 Task: Show more about the house rules of tree house in Hardwick, Vermont, United States.
Action: Mouse moved to (486, 165)
Screenshot: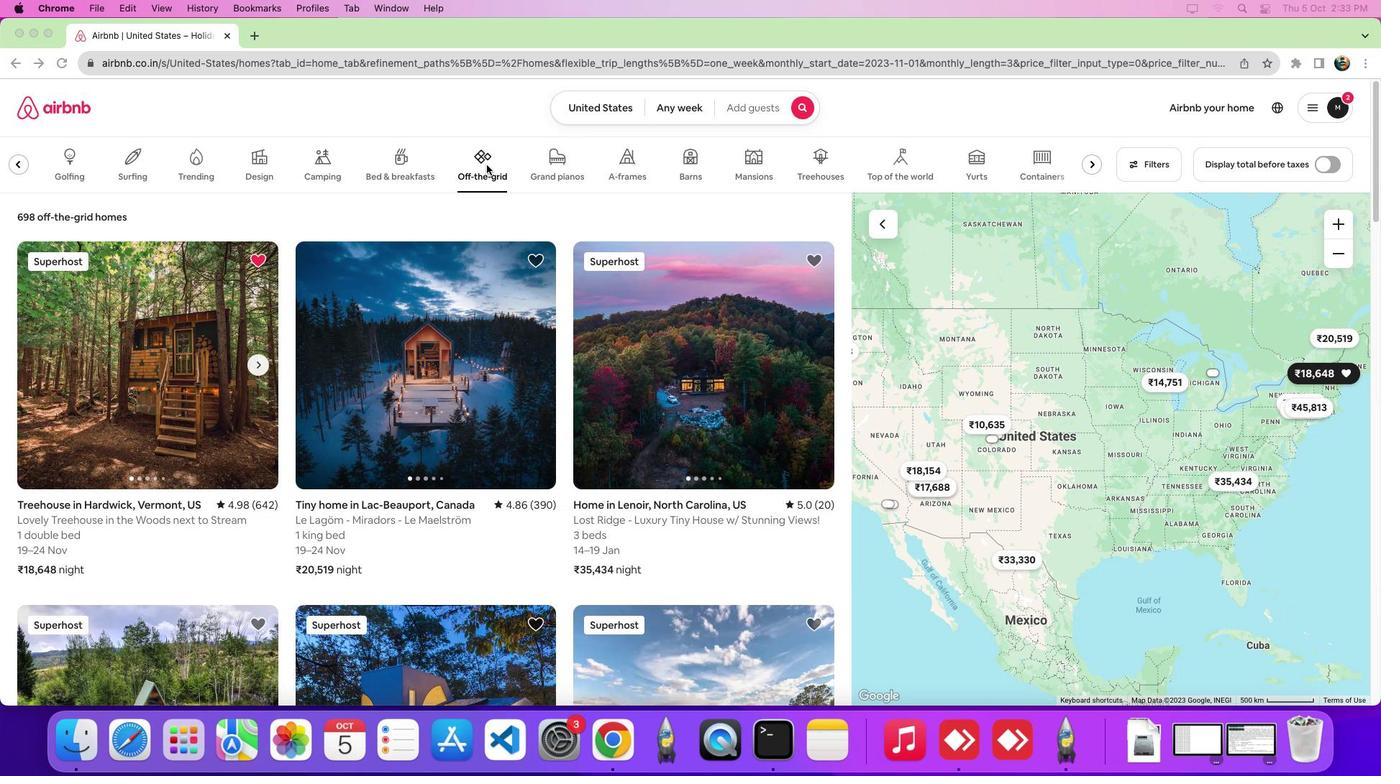 
Action: Mouse pressed left at (486, 165)
Screenshot: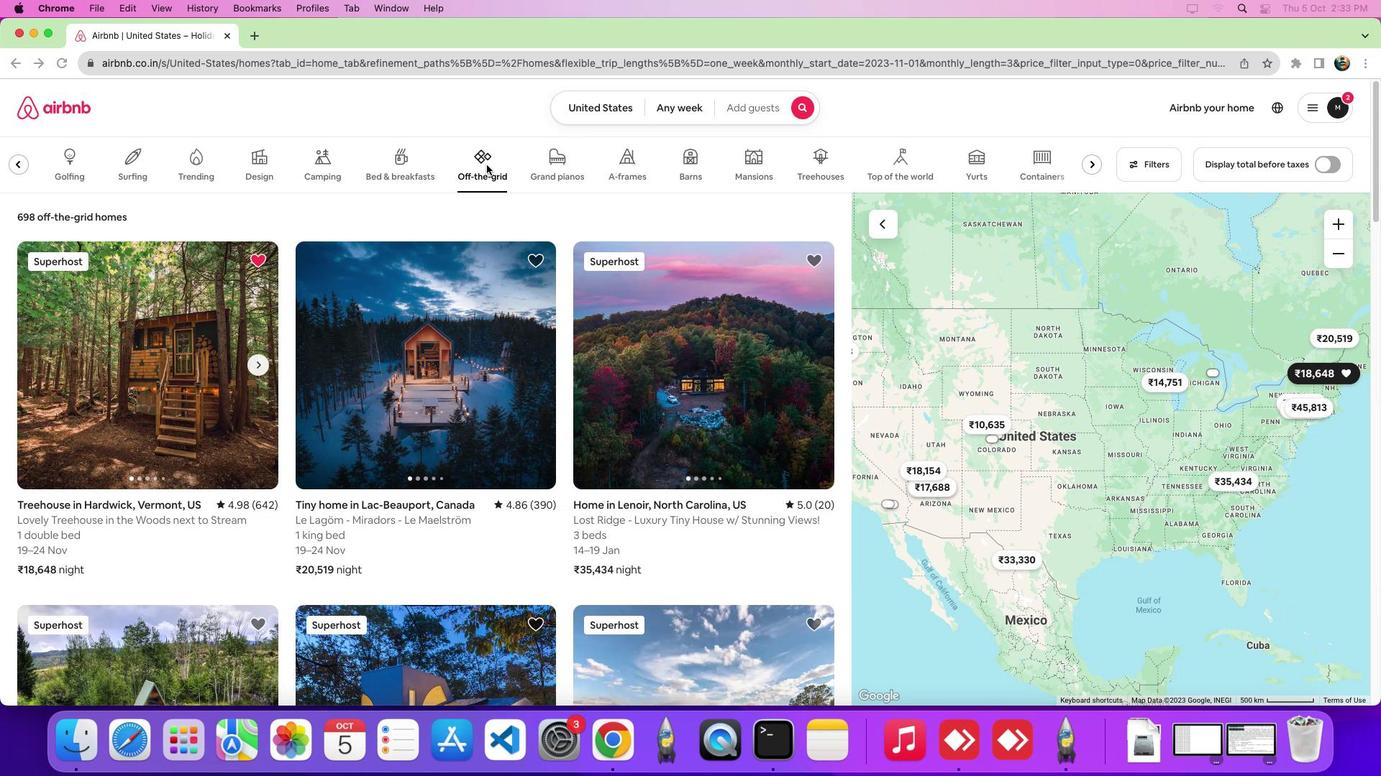 
Action: Mouse moved to (174, 361)
Screenshot: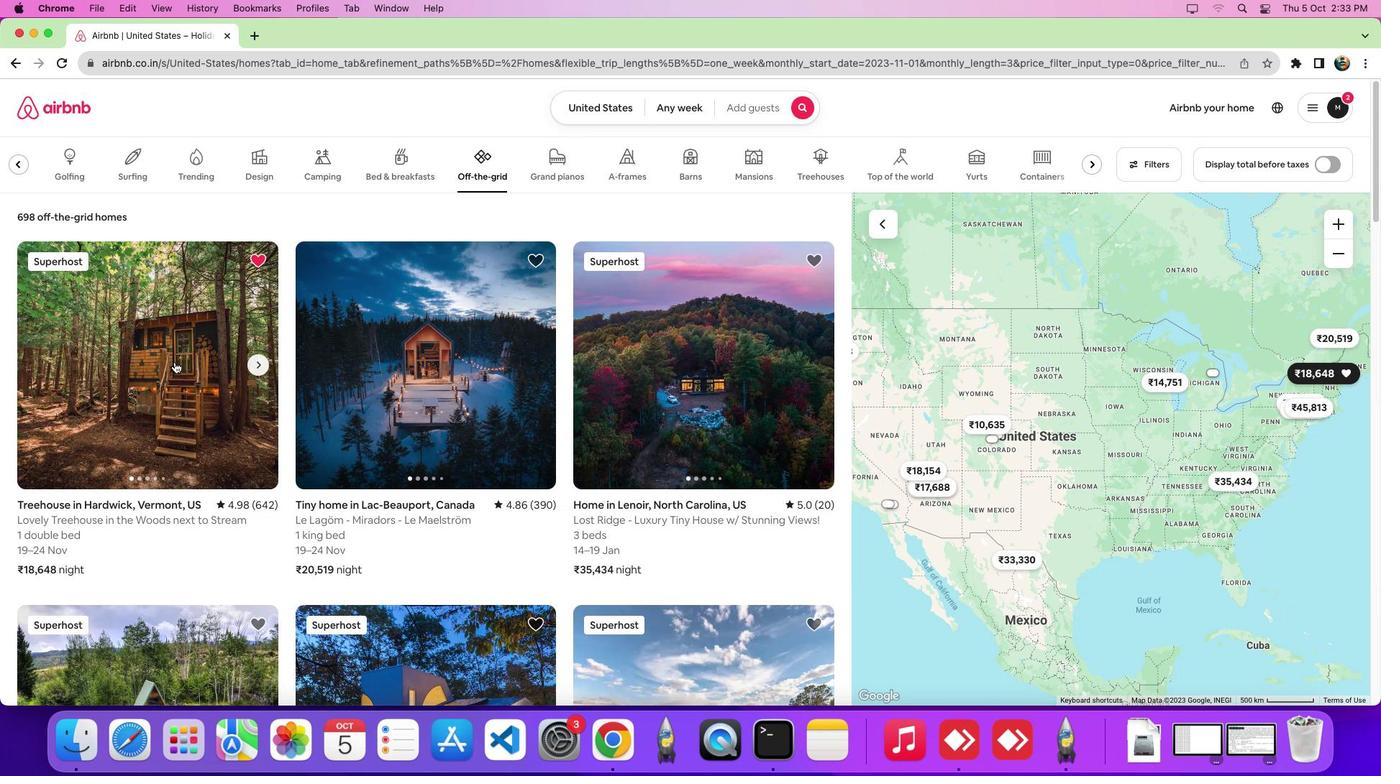 
Action: Mouse pressed left at (174, 361)
Screenshot: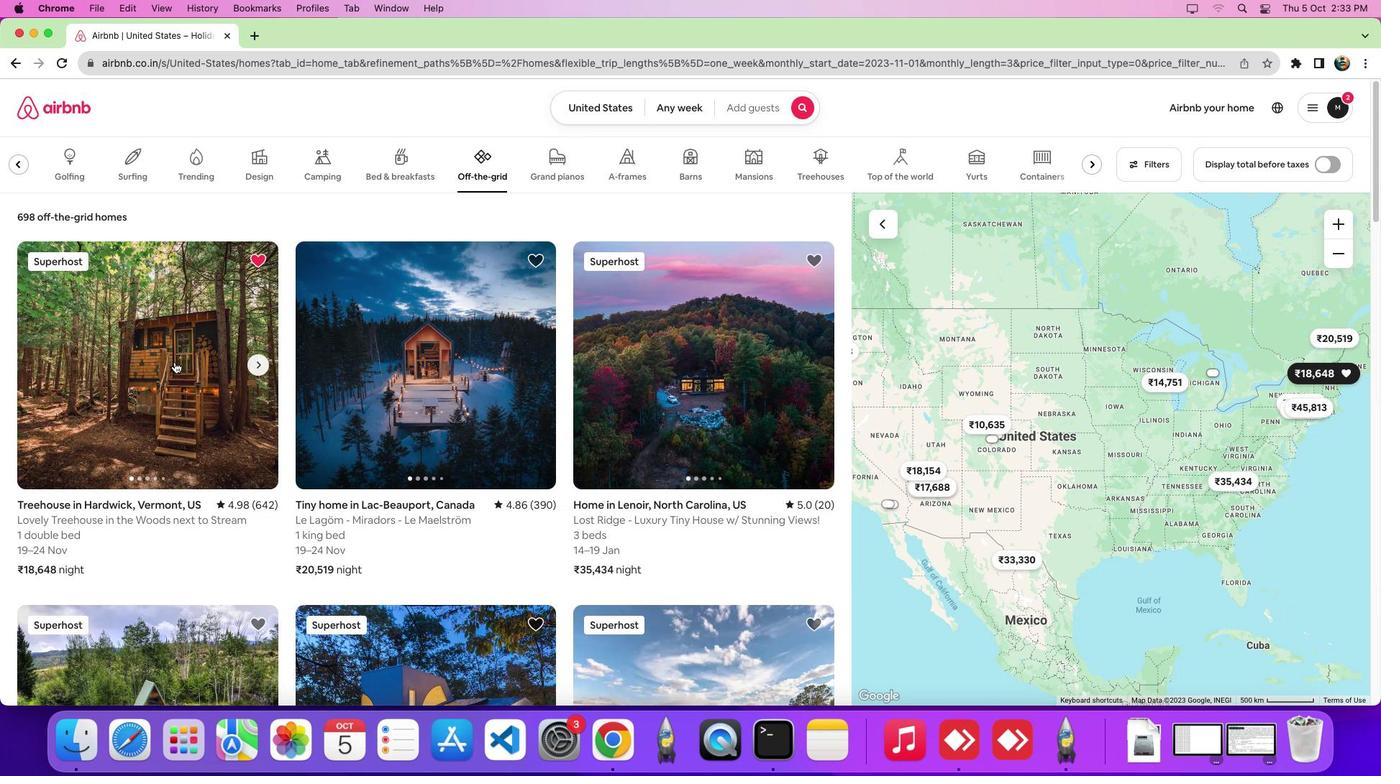 
Action: Mouse moved to (446, 368)
Screenshot: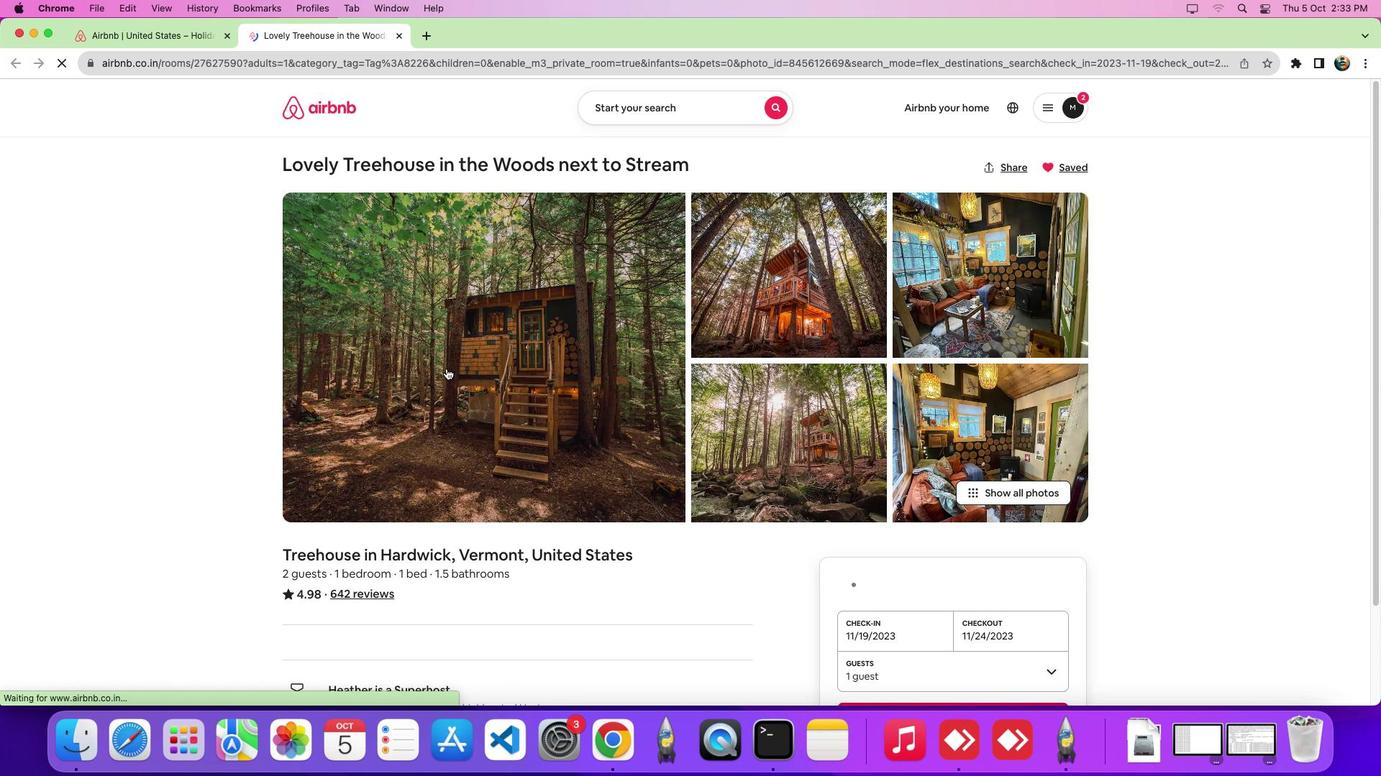 
Action: Mouse scrolled (446, 368) with delta (0, 0)
Screenshot: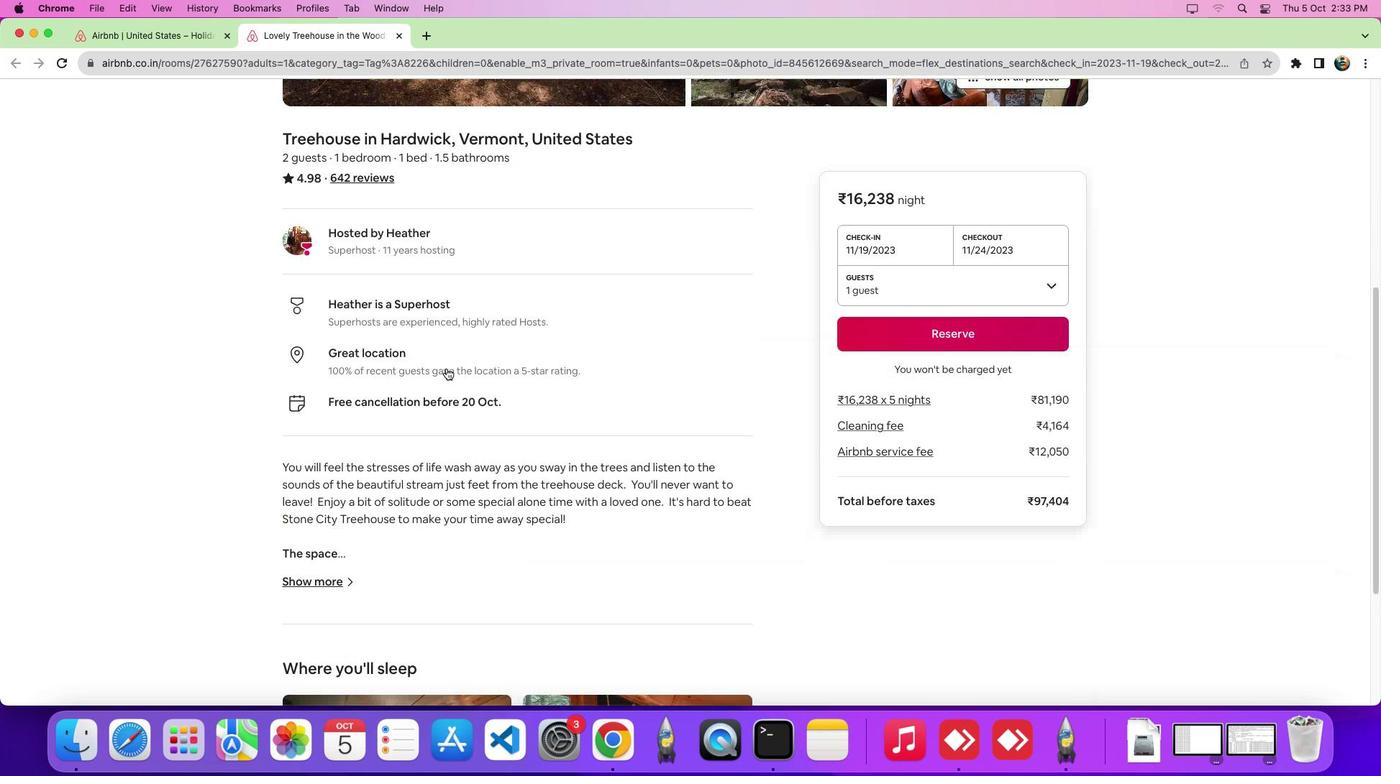 
Action: Mouse scrolled (446, 368) with delta (0, -1)
Screenshot: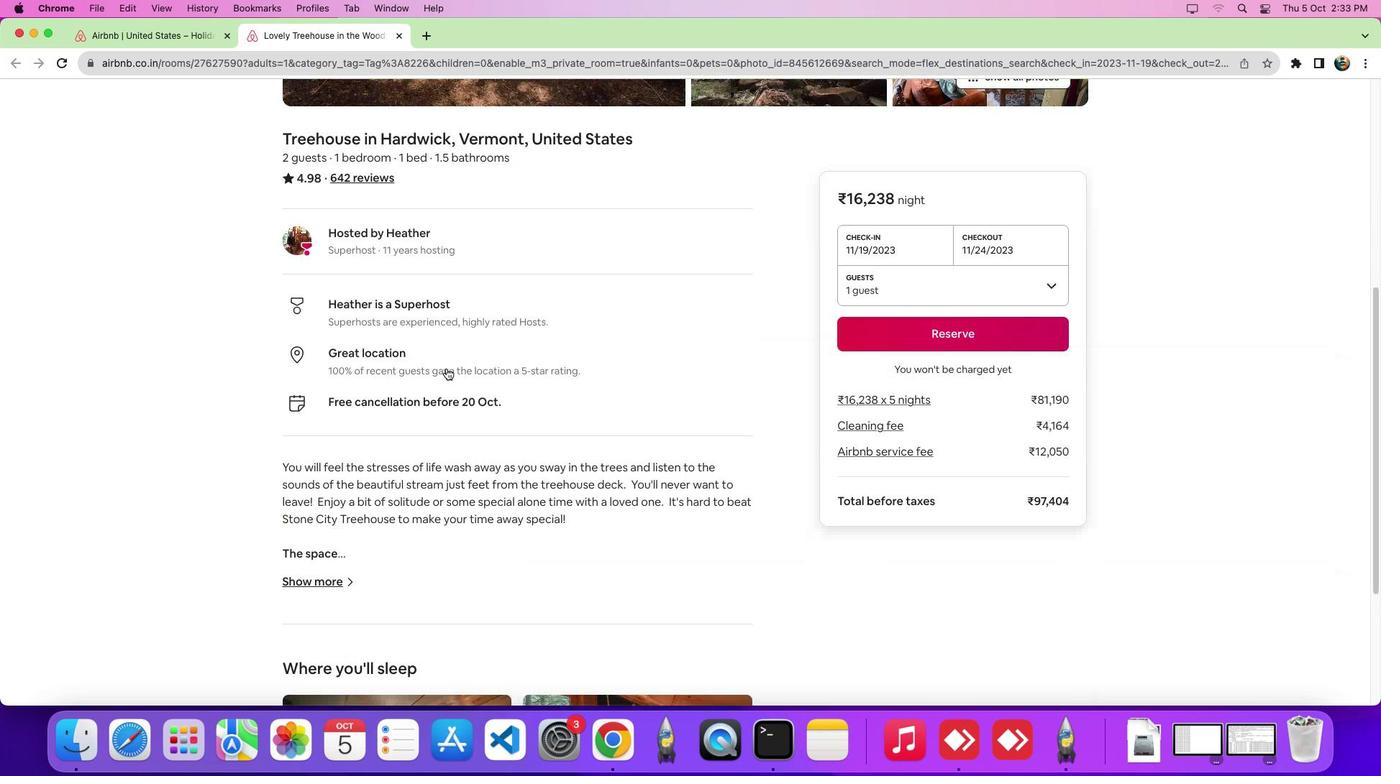
Action: Mouse scrolled (446, 368) with delta (0, -7)
Screenshot: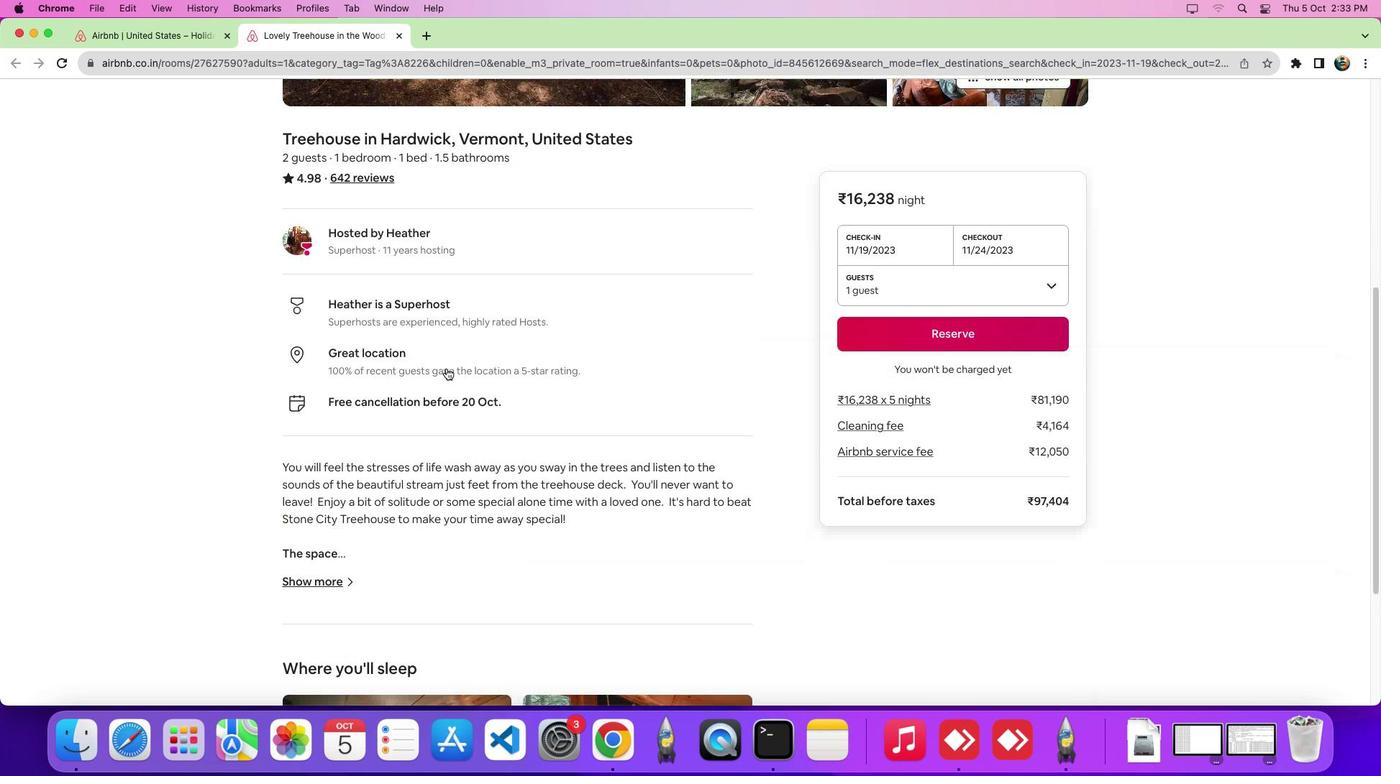 
Action: Mouse scrolled (446, 368) with delta (0, -10)
Screenshot: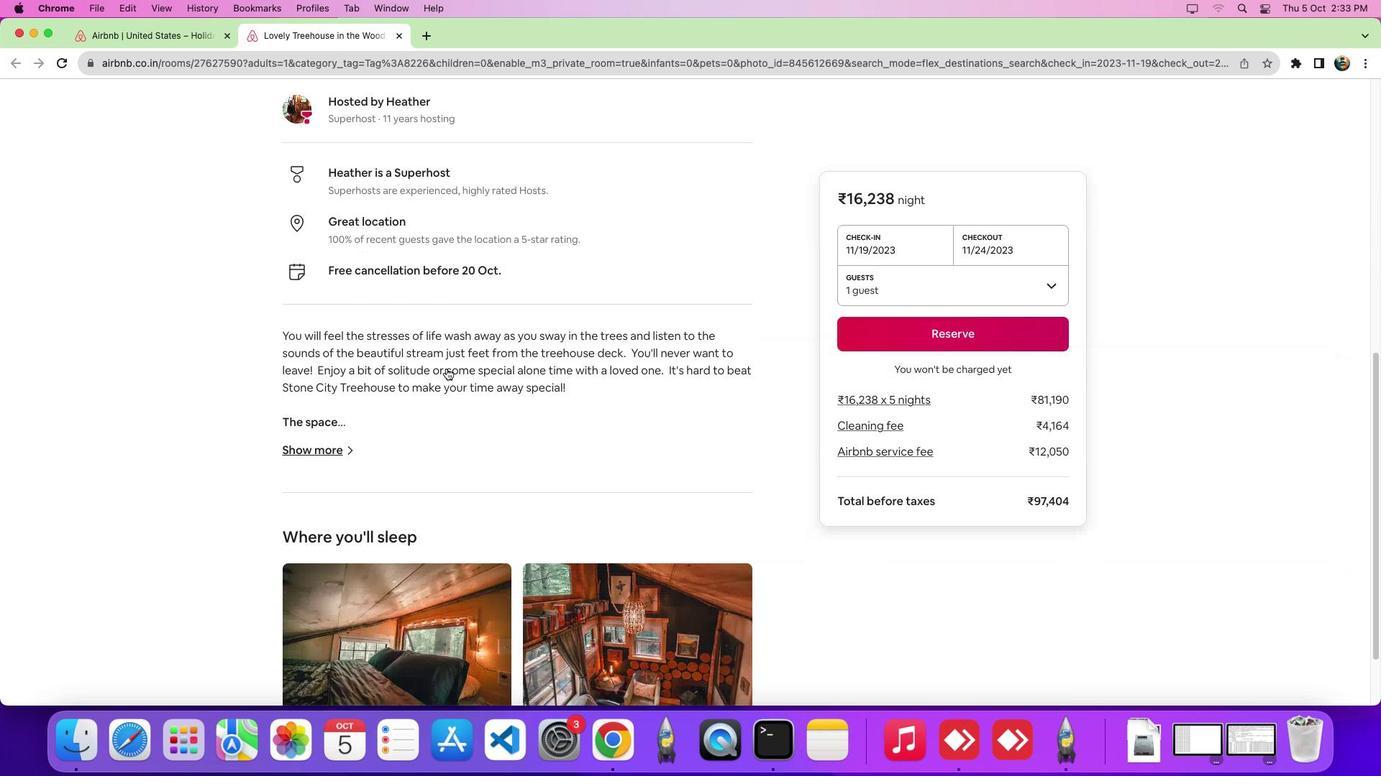 
Action: Mouse scrolled (446, 368) with delta (0, -10)
Screenshot: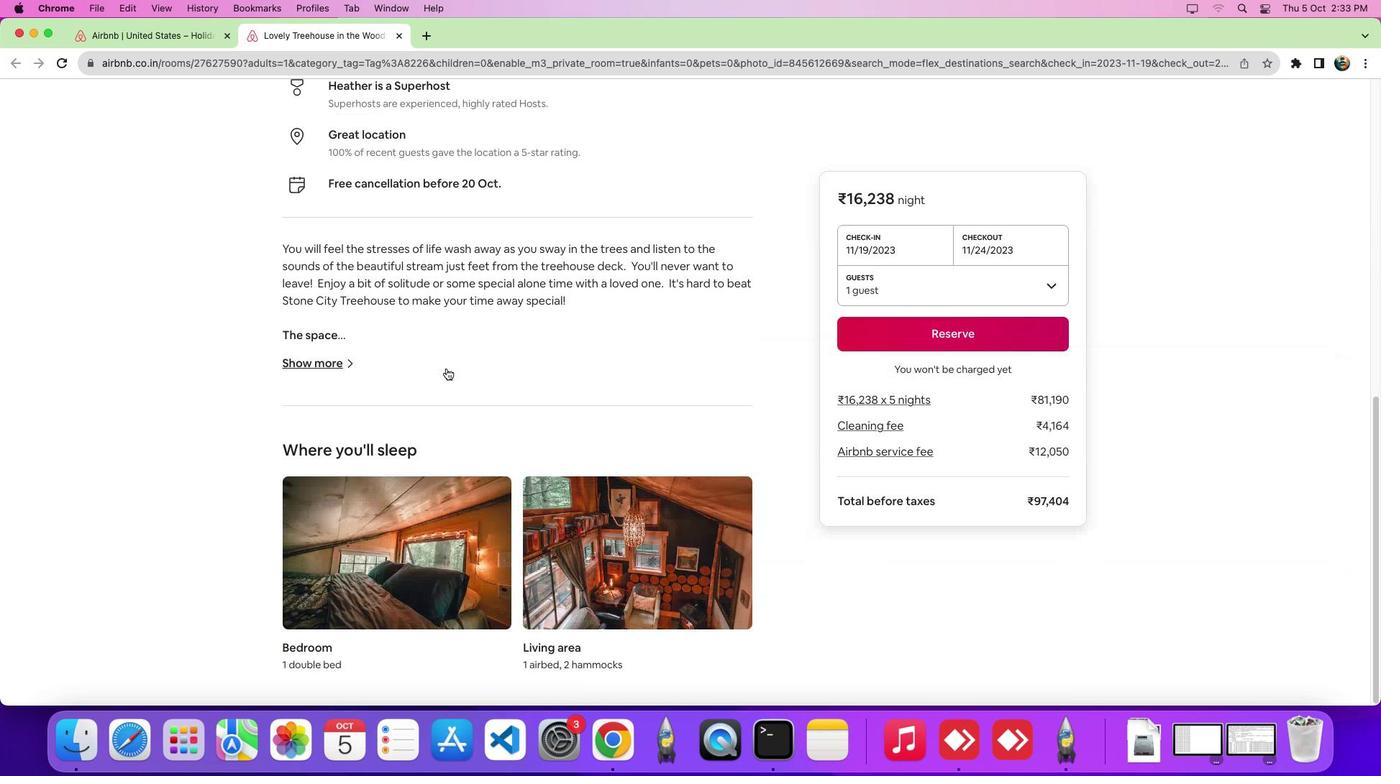 
Action: Mouse scrolled (446, 368) with delta (0, 0)
Screenshot: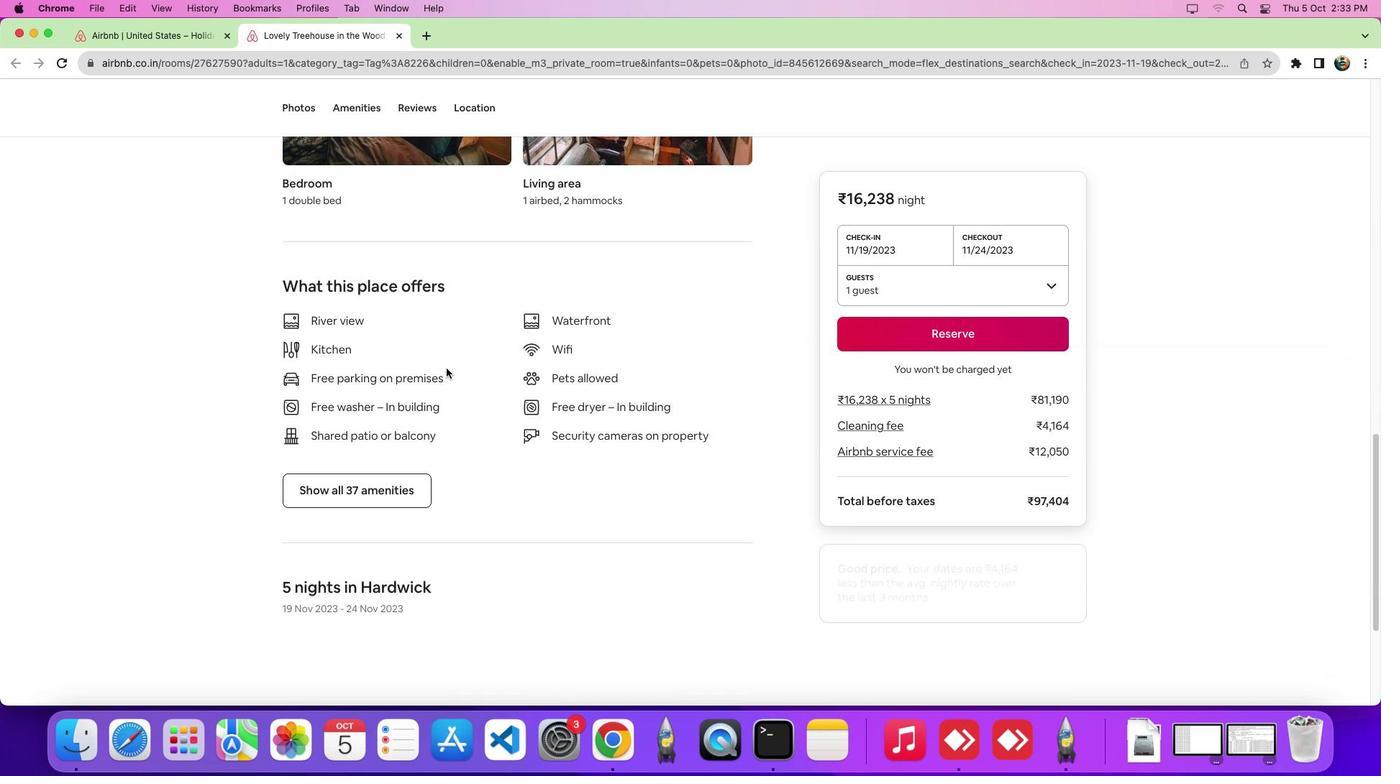 
Action: Mouse scrolled (446, 368) with delta (0, -1)
Screenshot: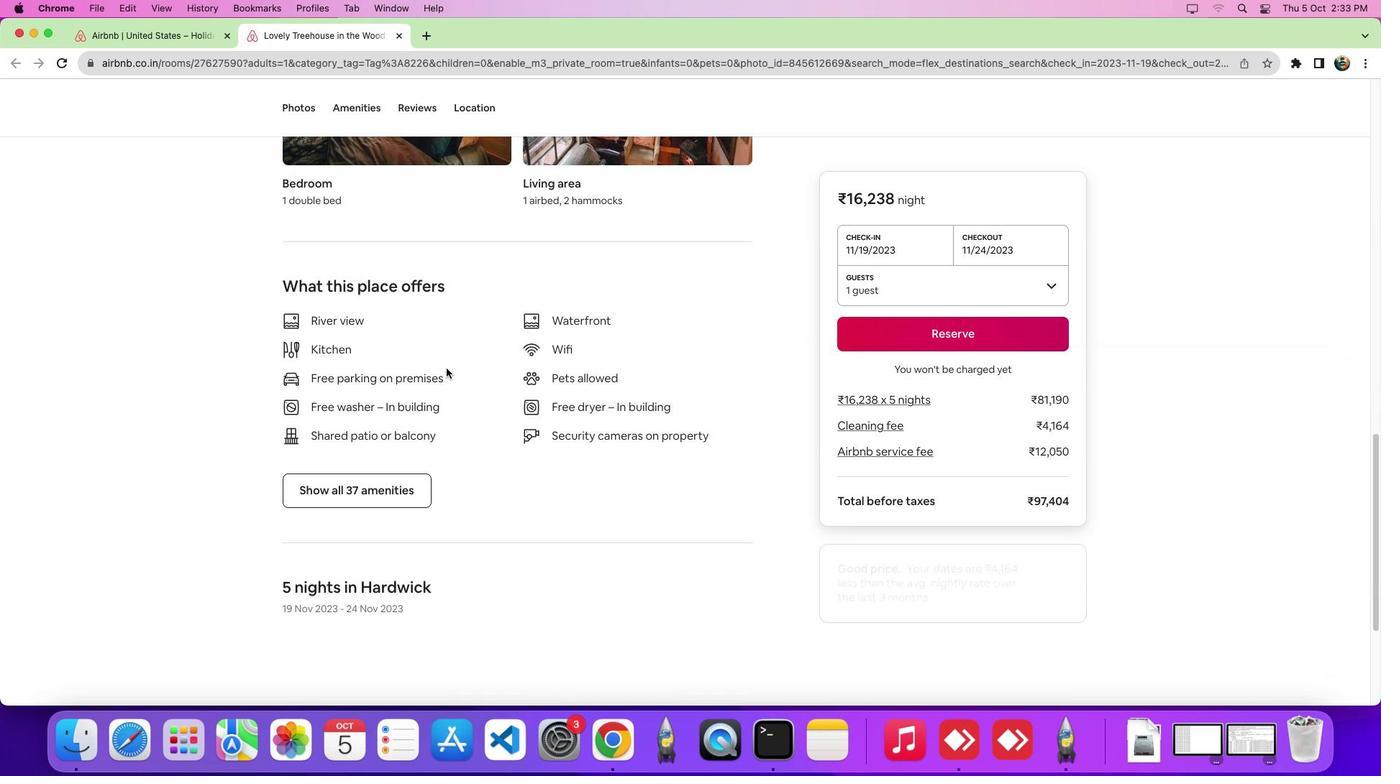 
Action: Mouse scrolled (446, 368) with delta (0, -7)
Screenshot: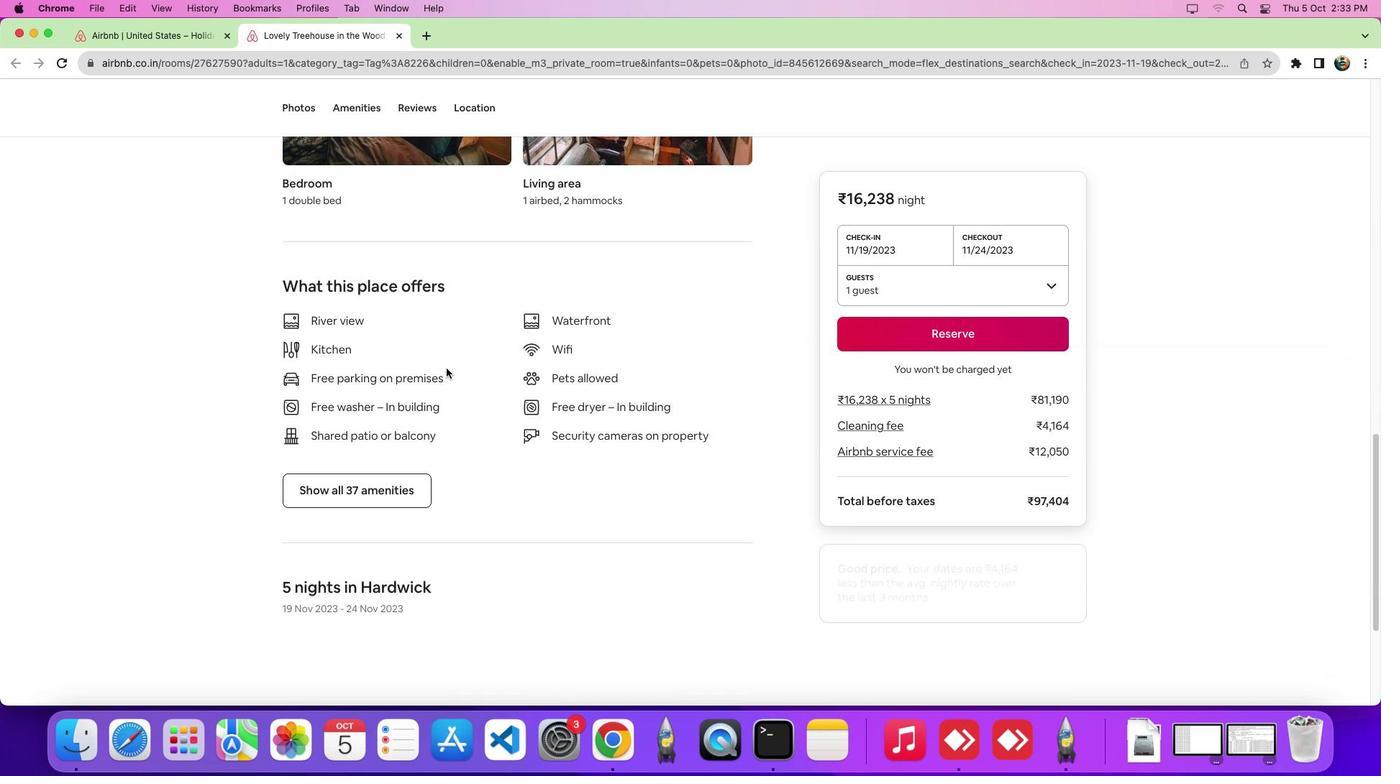 
Action: Mouse scrolled (446, 368) with delta (0, -10)
Screenshot: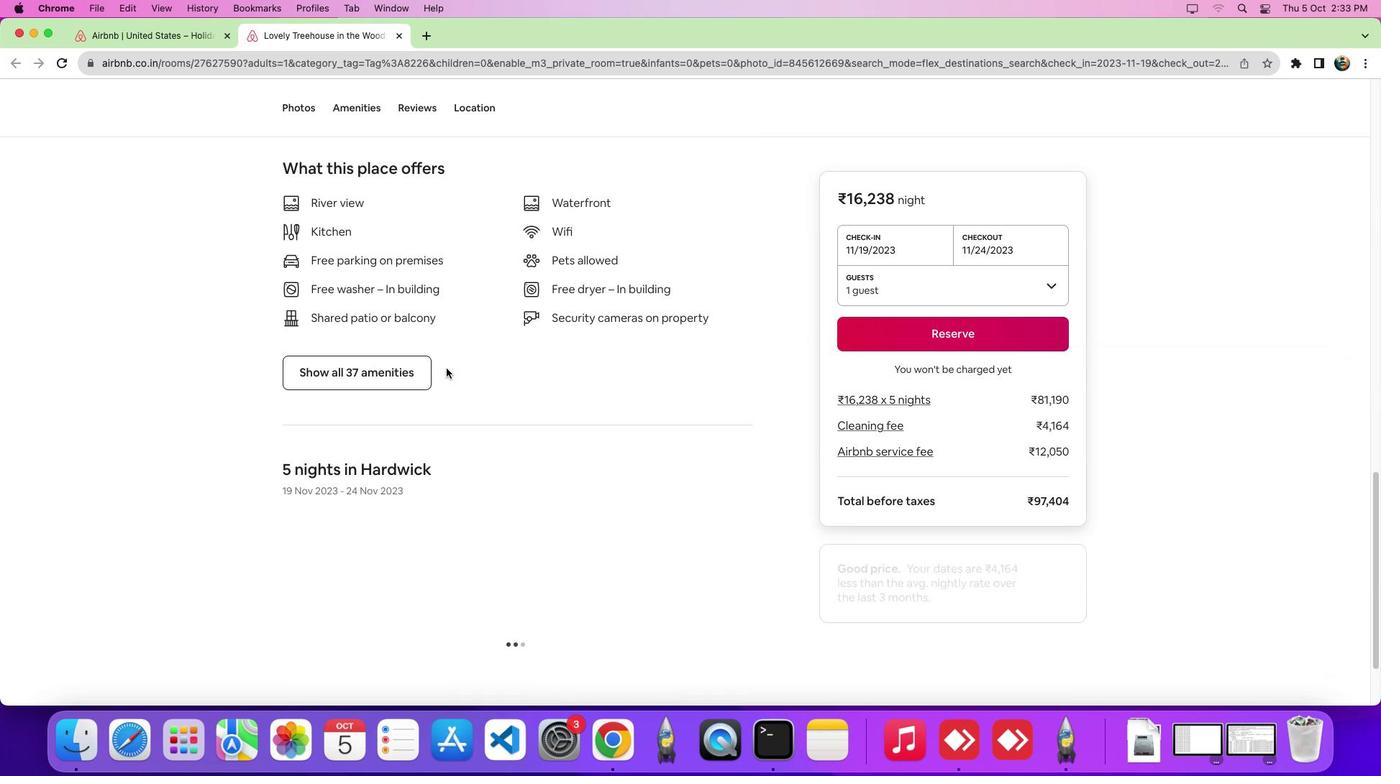 
Action: Mouse scrolled (446, 368) with delta (0, -11)
Screenshot: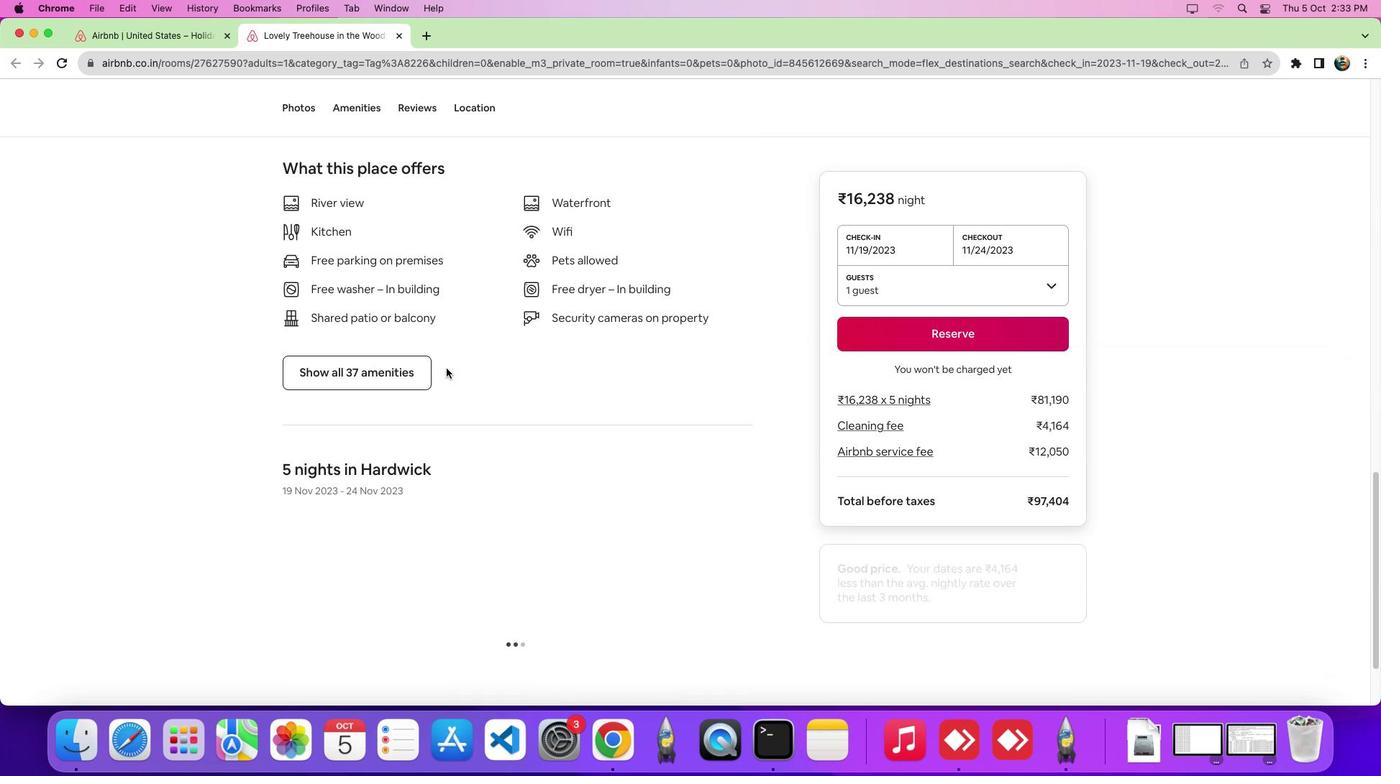 
Action: Mouse scrolled (446, 368) with delta (0, 0)
Screenshot: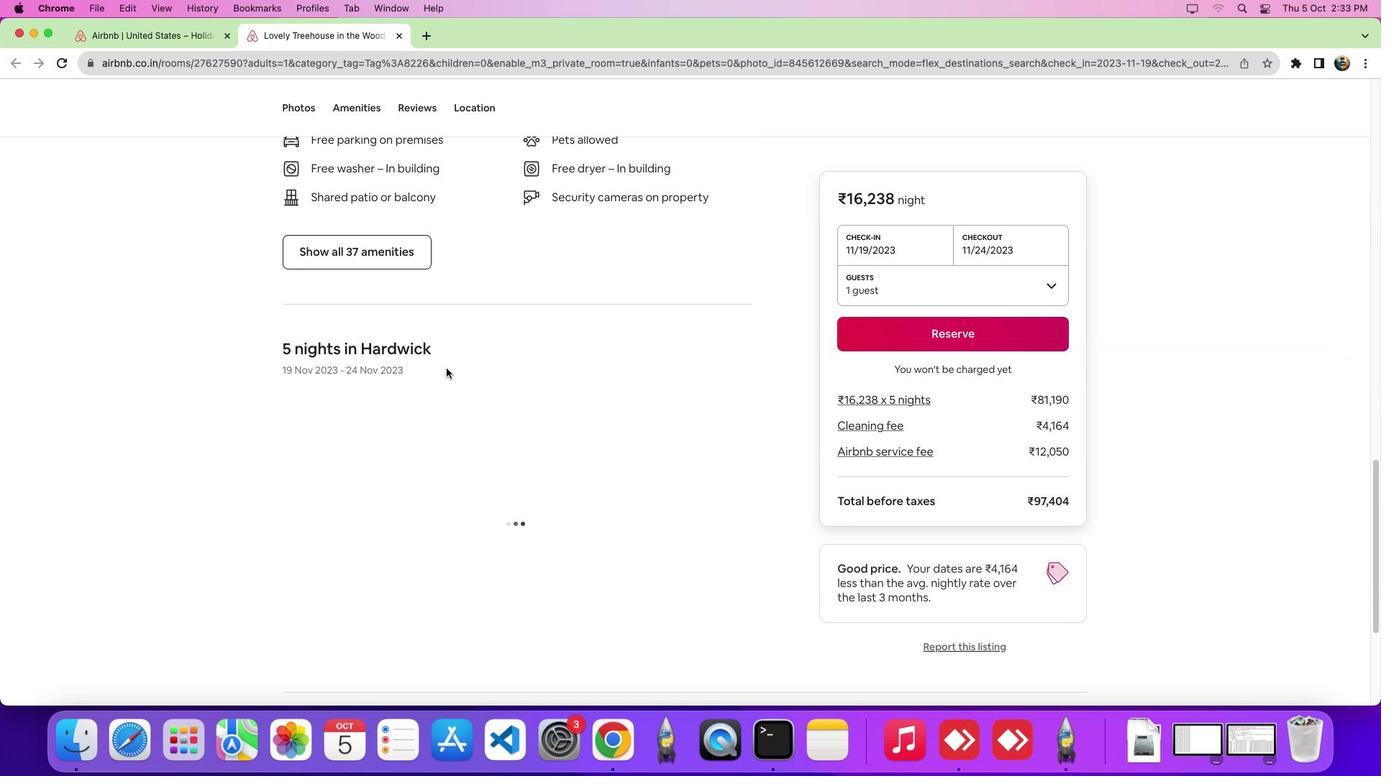
Action: Mouse scrolled (446, 368) with delta (0, -1)
Screenshot: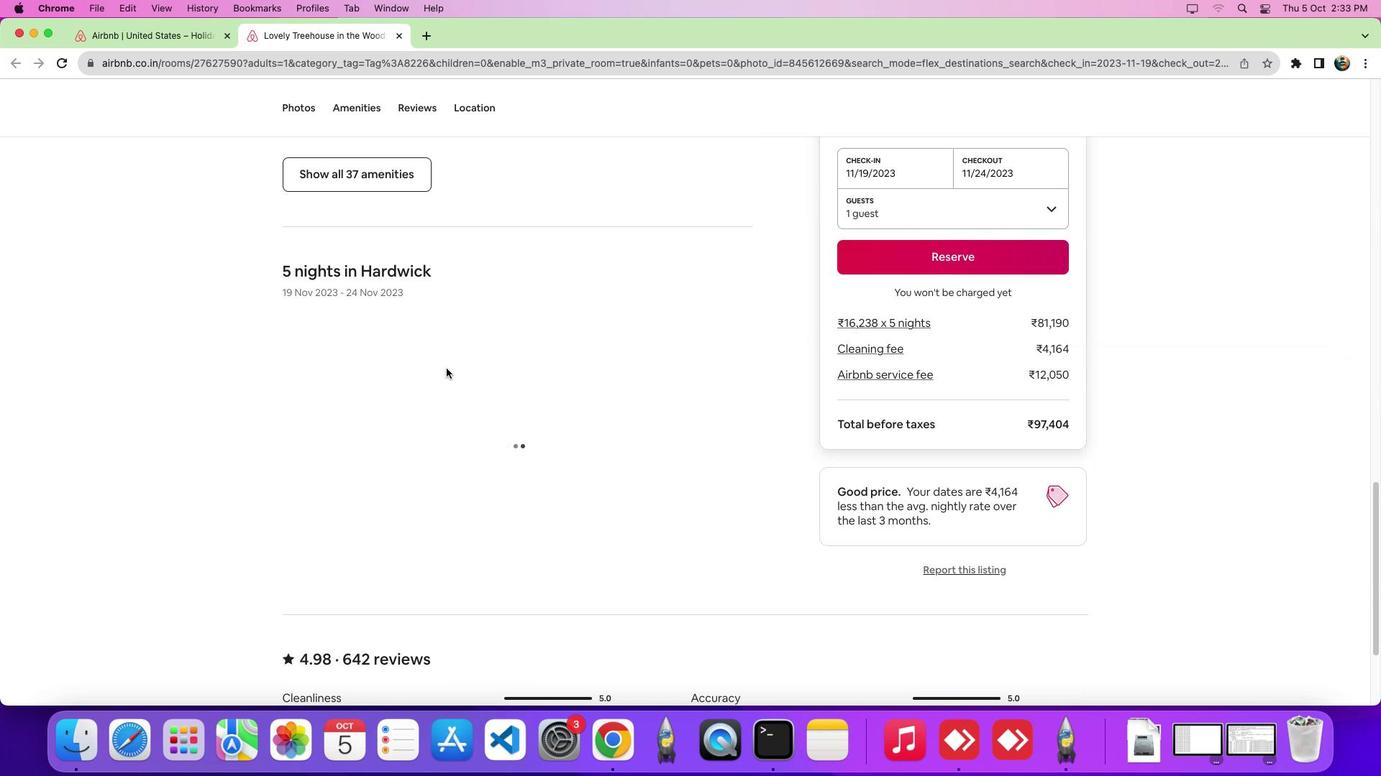 
Action: Mouse scrolled (446, 368) with delta (0, -7)
Screenshot: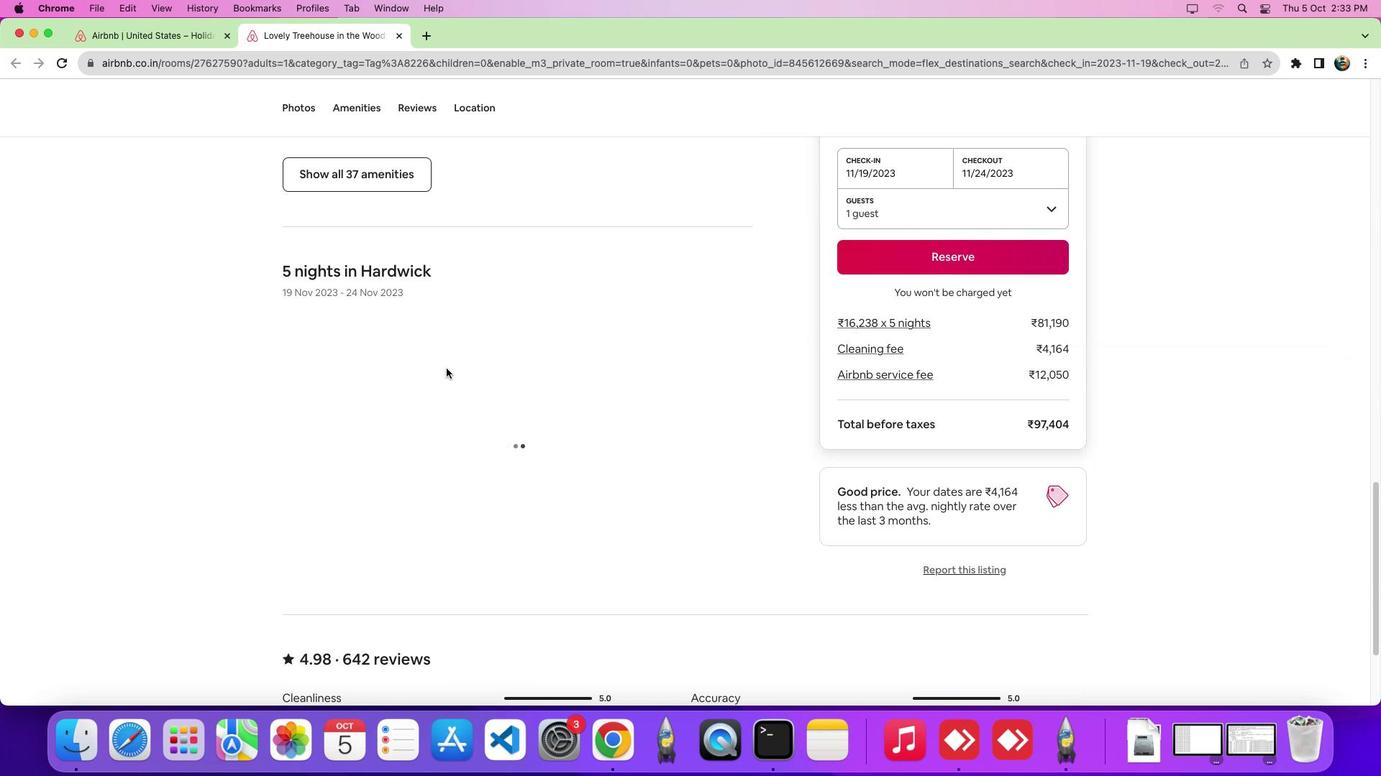 
Action: Mouse scrolled (446, 368) with delta (0, -10)
Screenshot: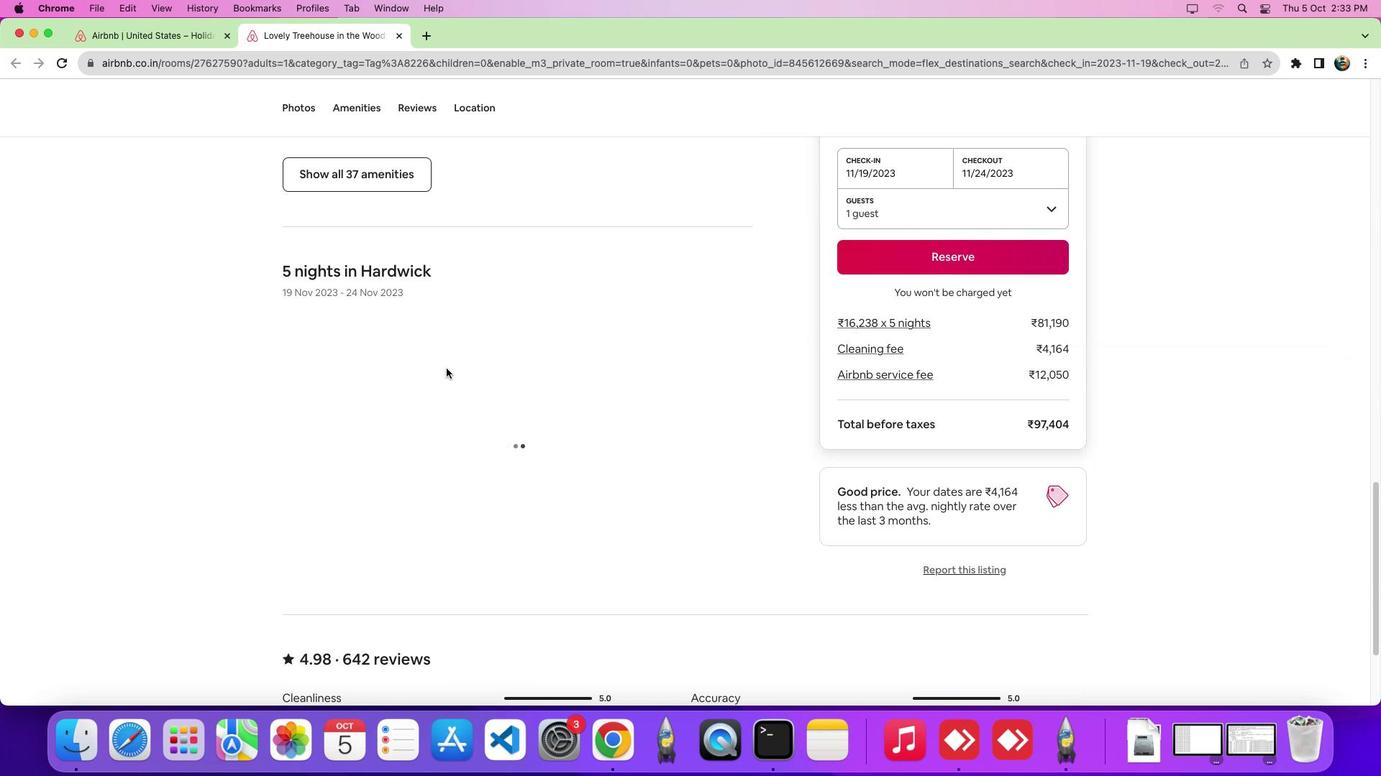 
Action: Mouse scrolled (446, 368) with delta (0, -10)
Screenshot: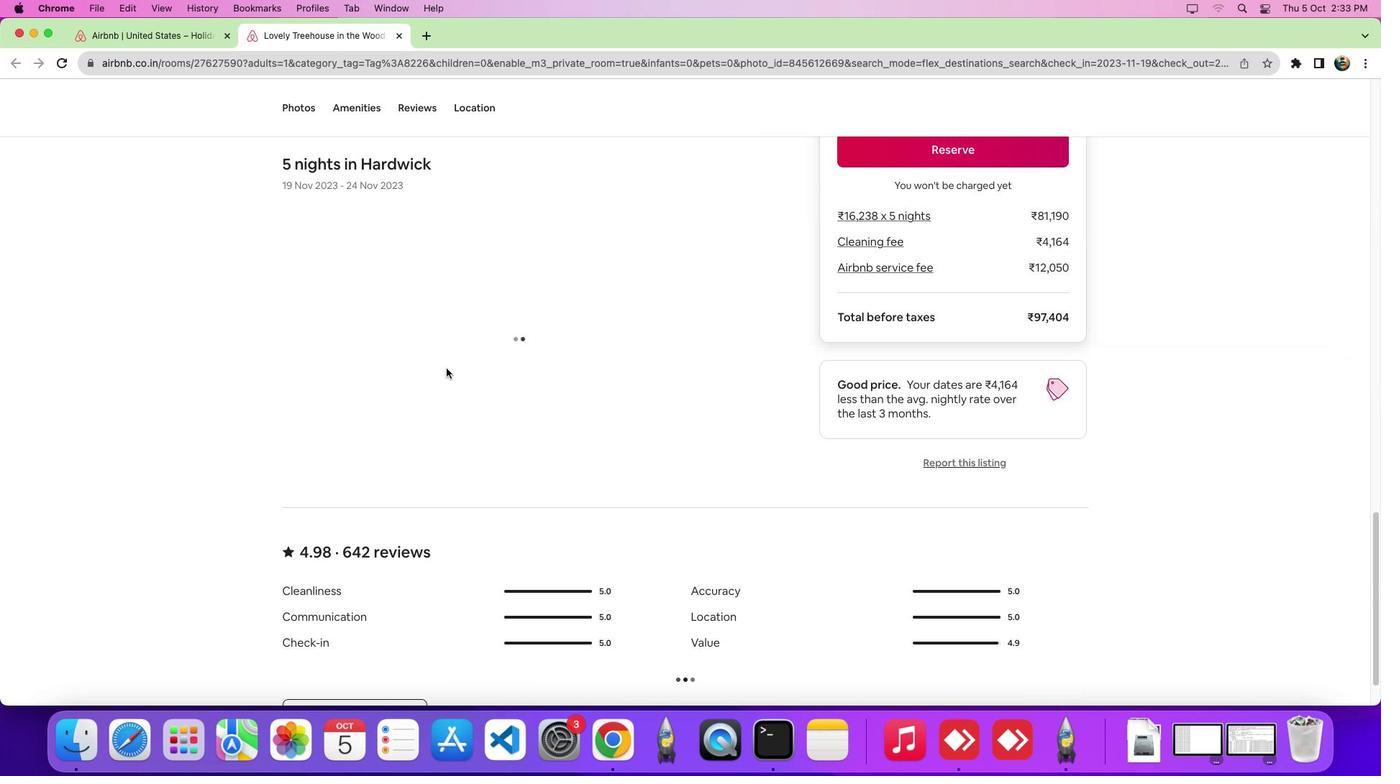 
Action: Mouse scrolled (446, 368) with delta (0, 0)
Screenshot: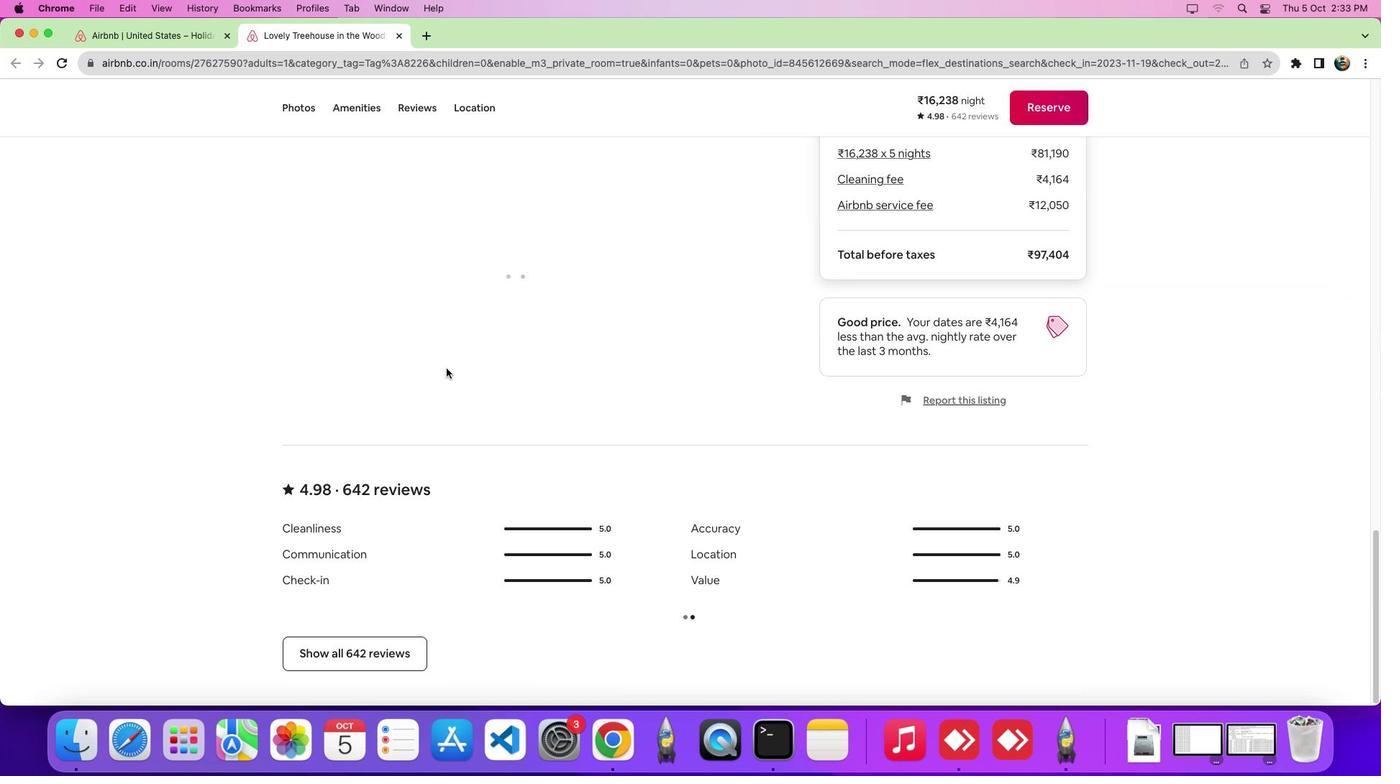 
Action: Mouse scrolled (446, 368) with delta (0, -1)
Screenshot: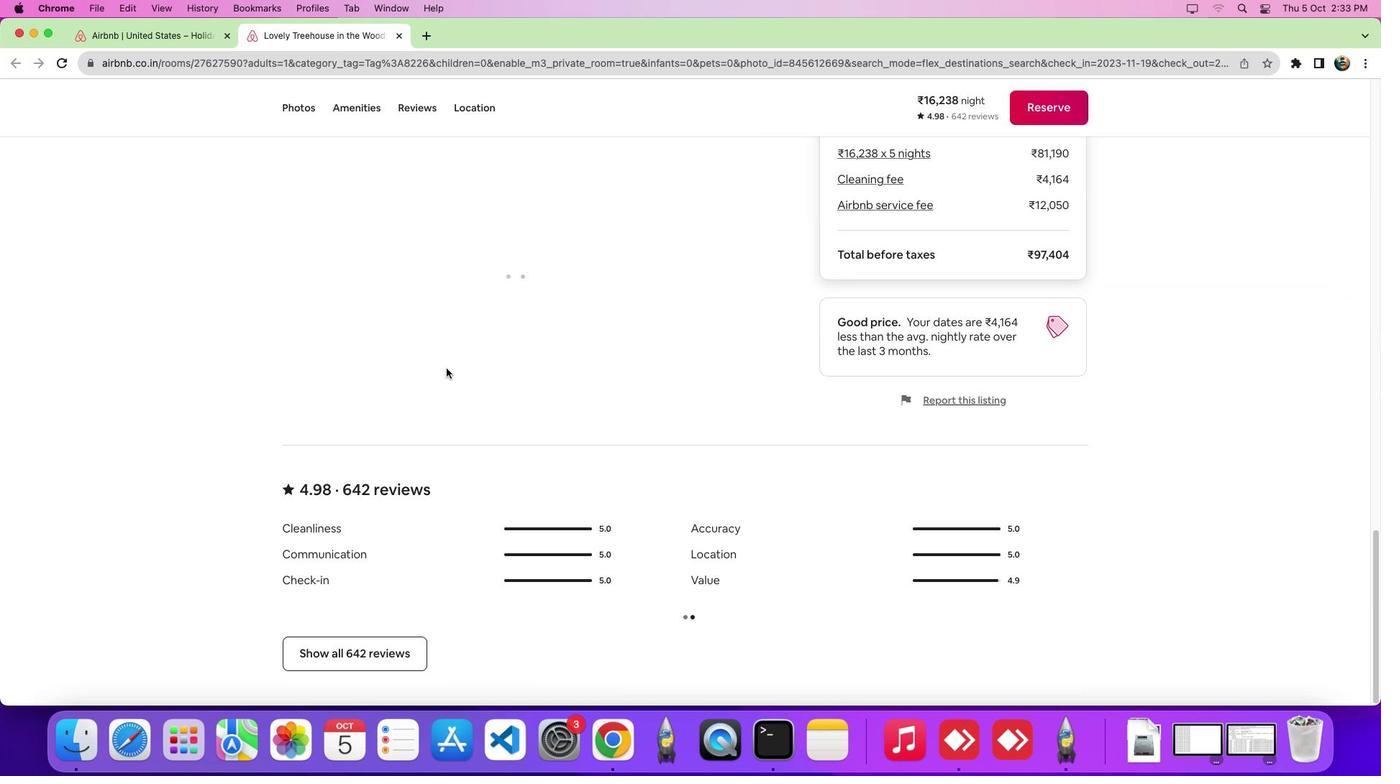 
Action: Mouse scrolled (446, 368) with delta (0, -7)
Screenshot: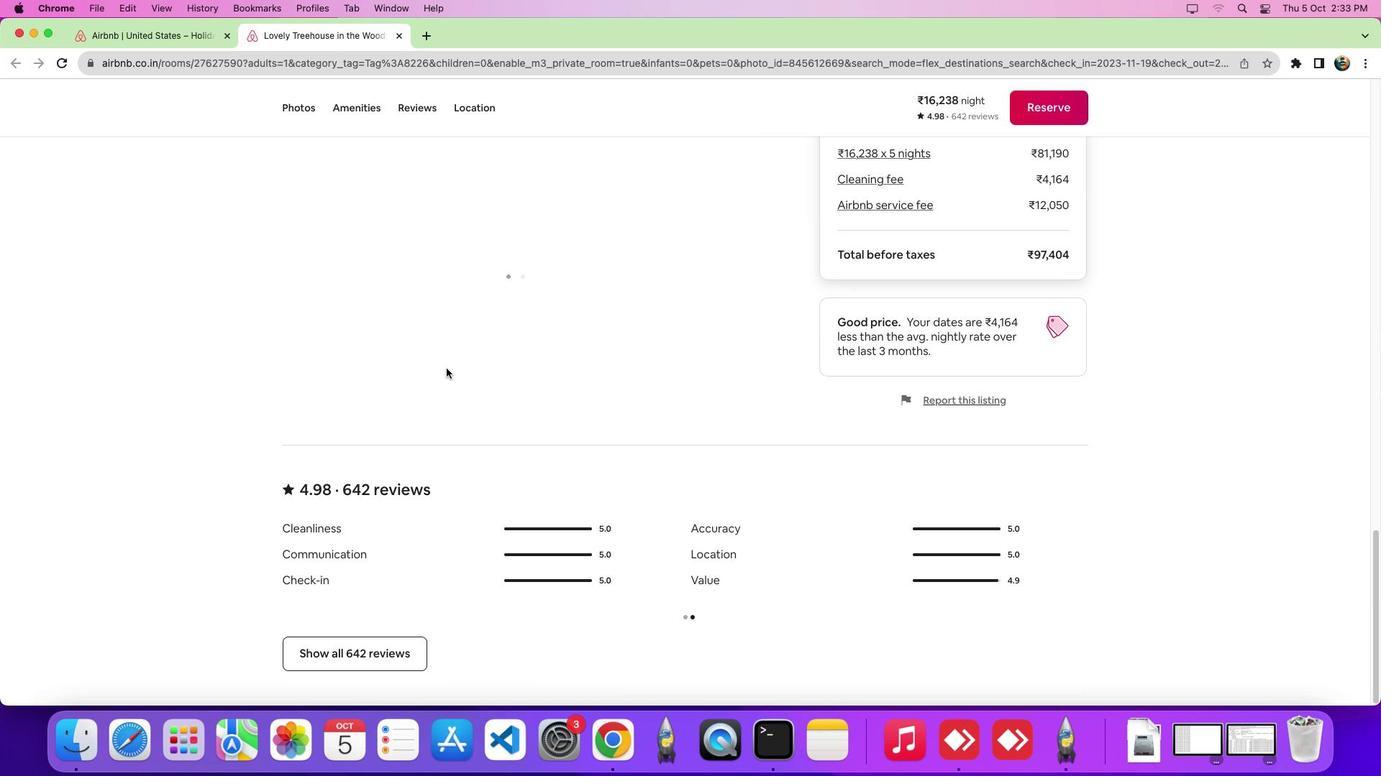 
Action: Mouse scrolled (446, 368) with delta (0, -10)
Screenshot: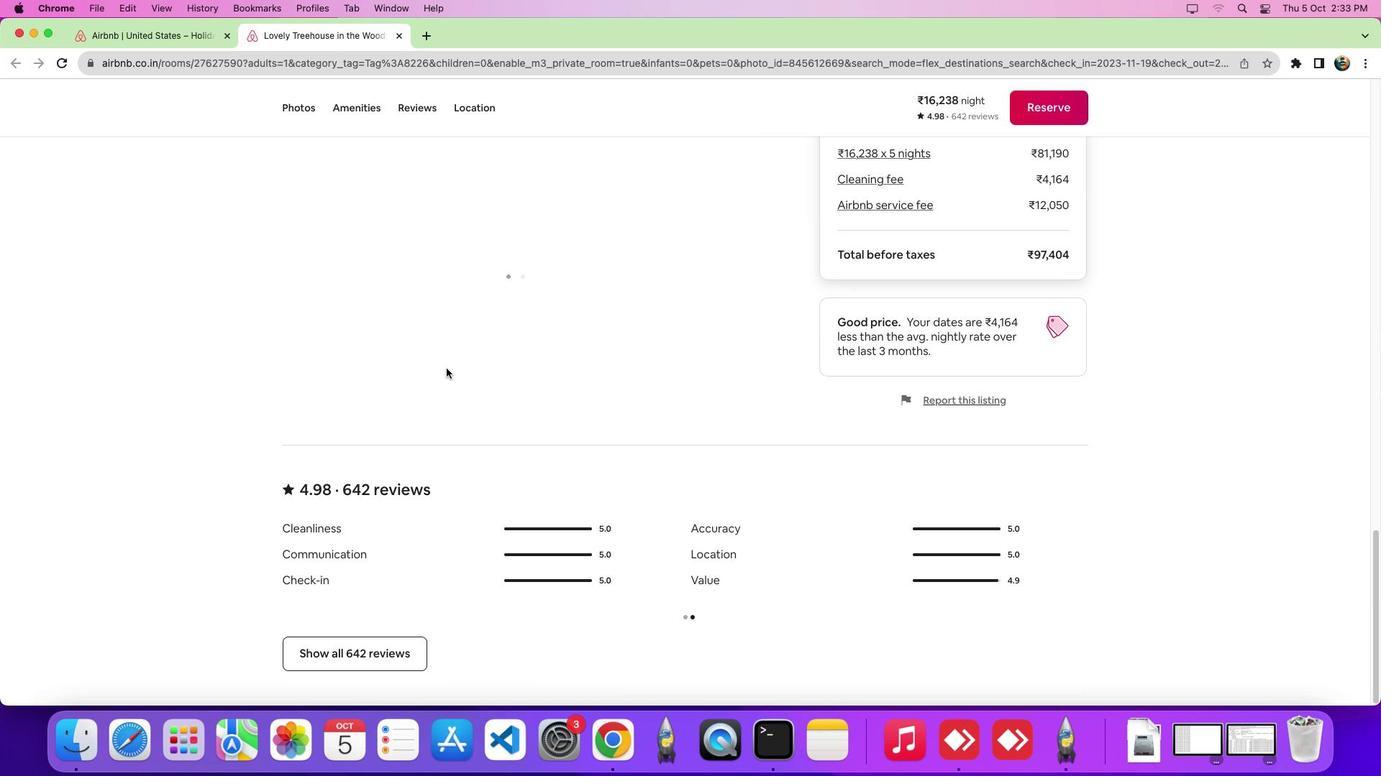 
Action: Mouse scrolled (446, 368) with delta (0, 0)
Screenshot: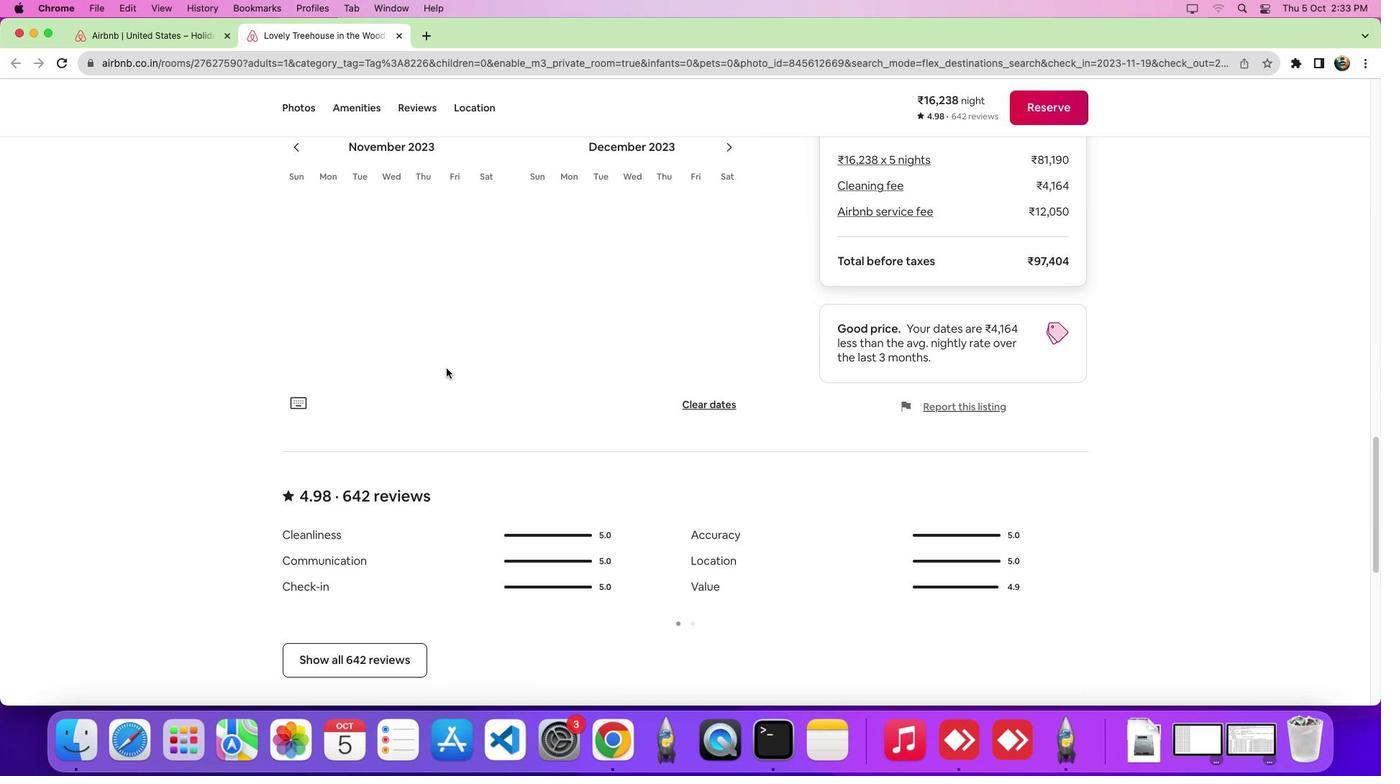
Action: Mouse scrolled (446, 368) with delta (0, -1)
Screenshot: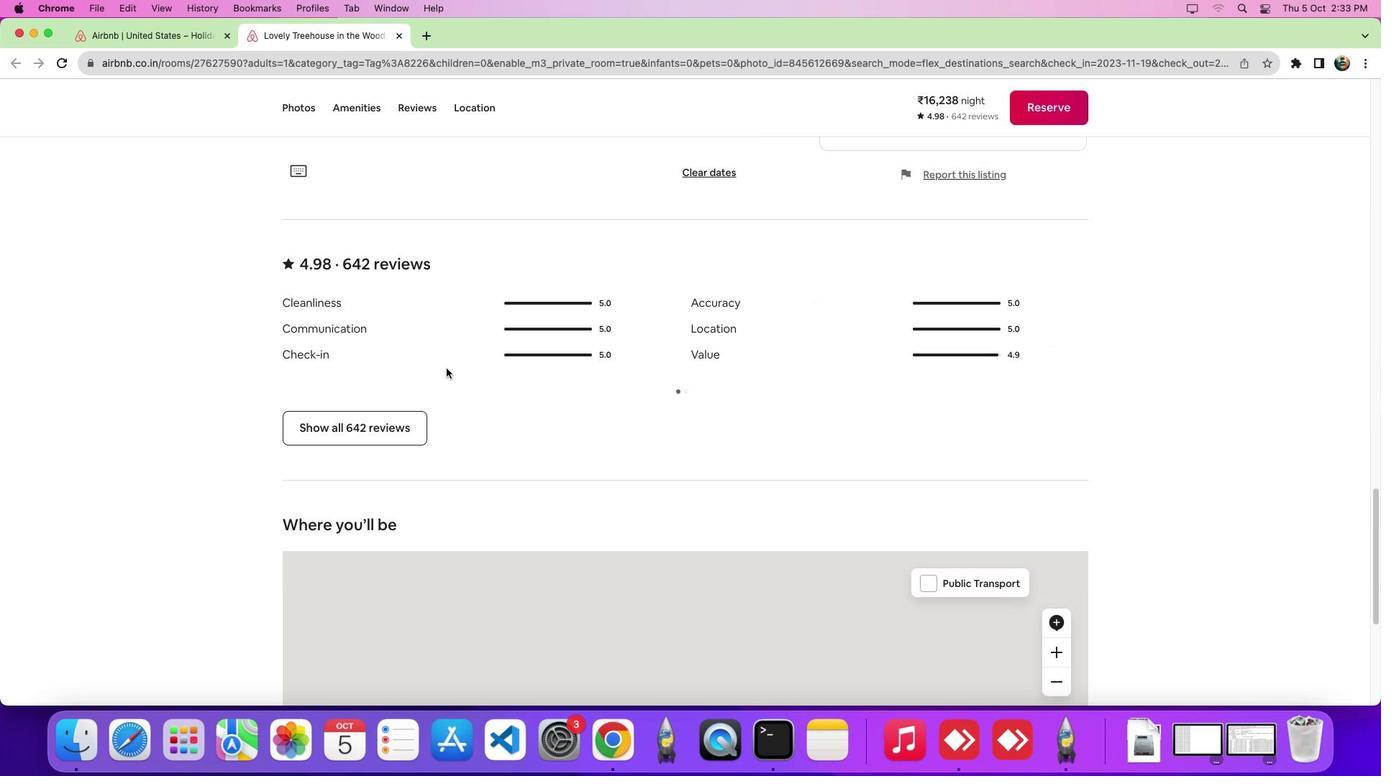 
Action: Mouse scrolled (446, 368) with delta (0, -6)
Screenshot: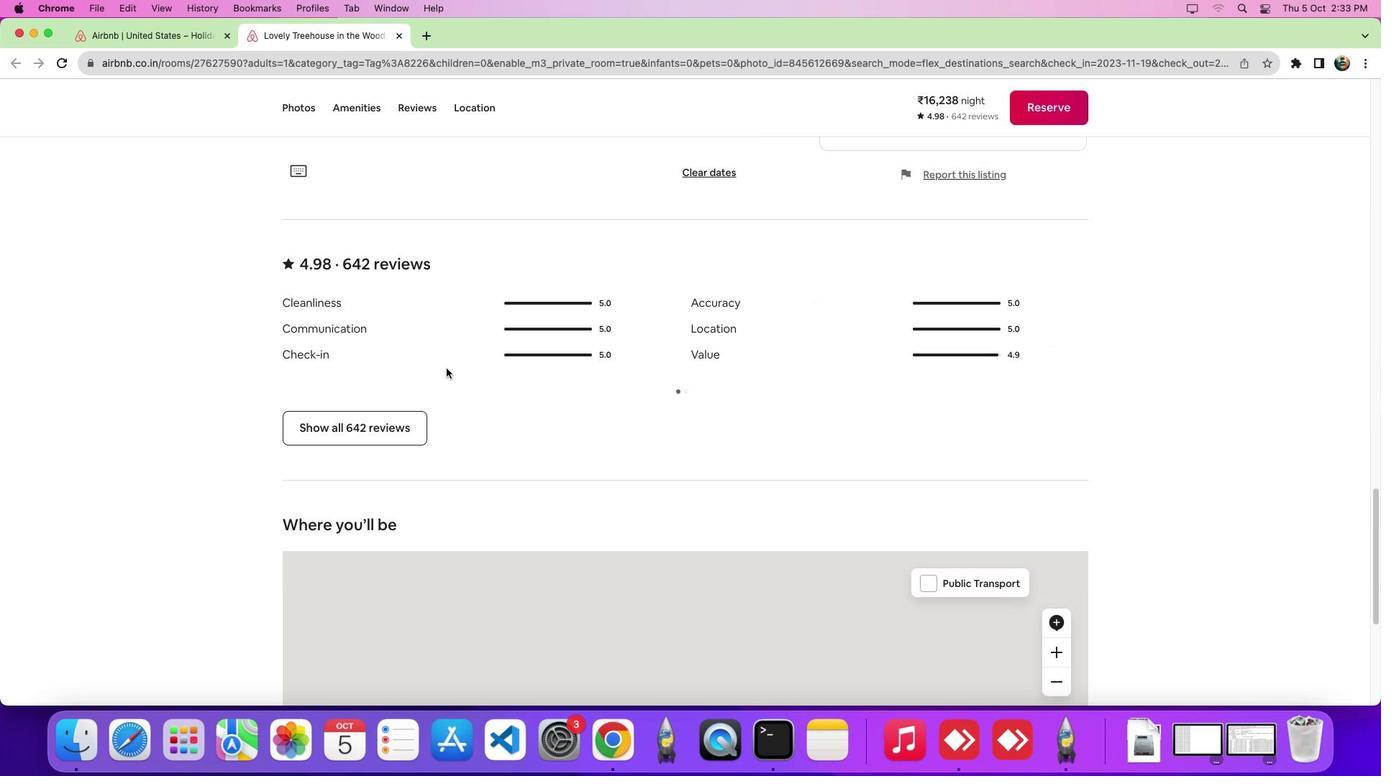 
Action: Mouse scrolled (446, 368) with delta (0, -9)
Screenshot: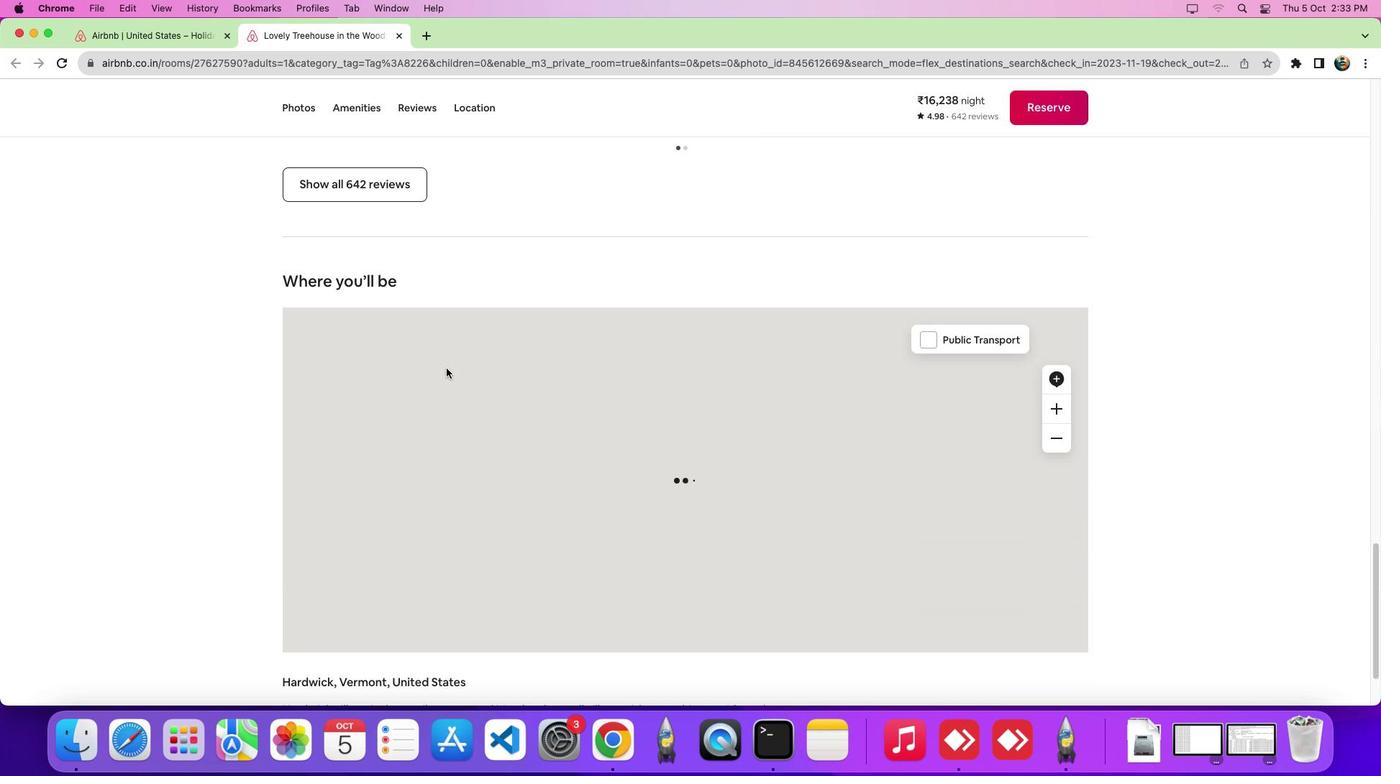 
Action: Mouse scrolled (446, 368) with delta (0, 0)
Screenshot: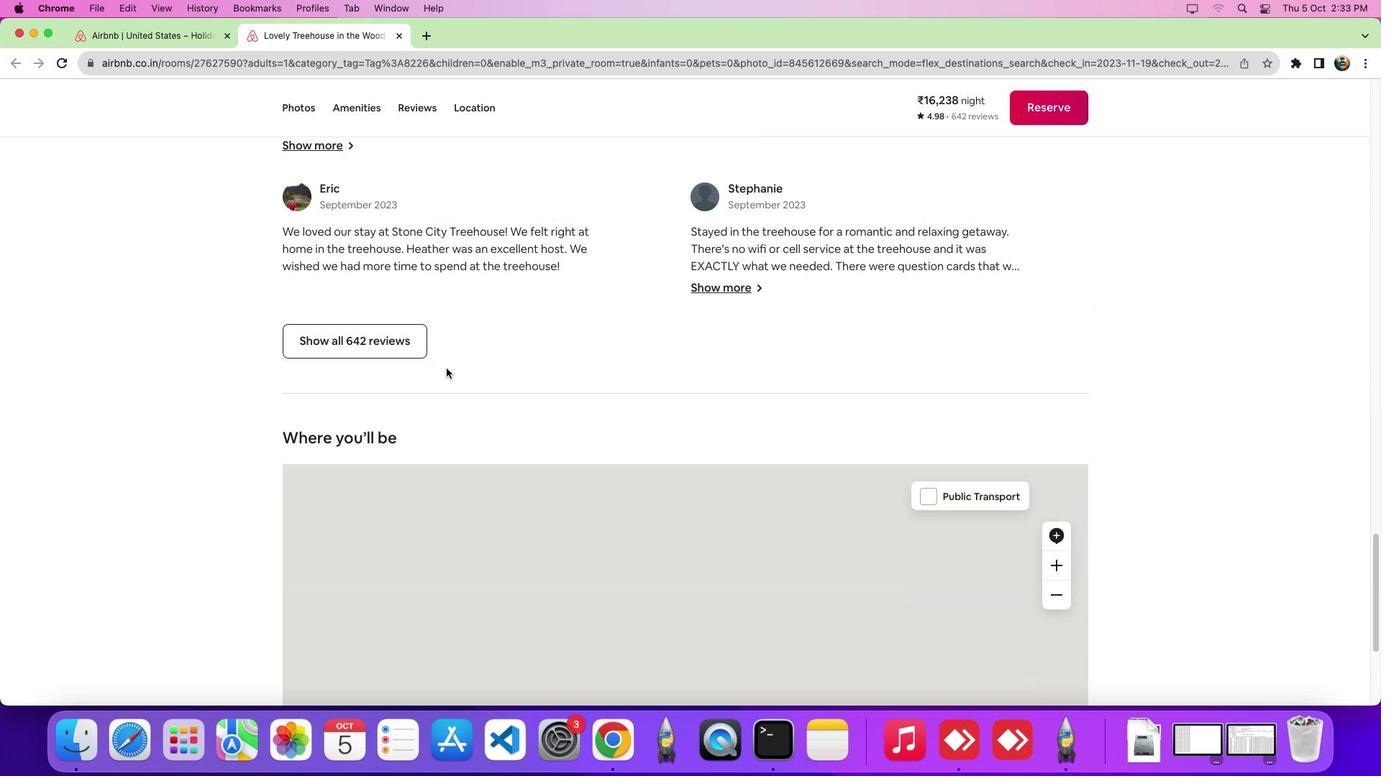 
Action: Mouse scrolled (446, 368) with delta (0, -1)
Screenshot: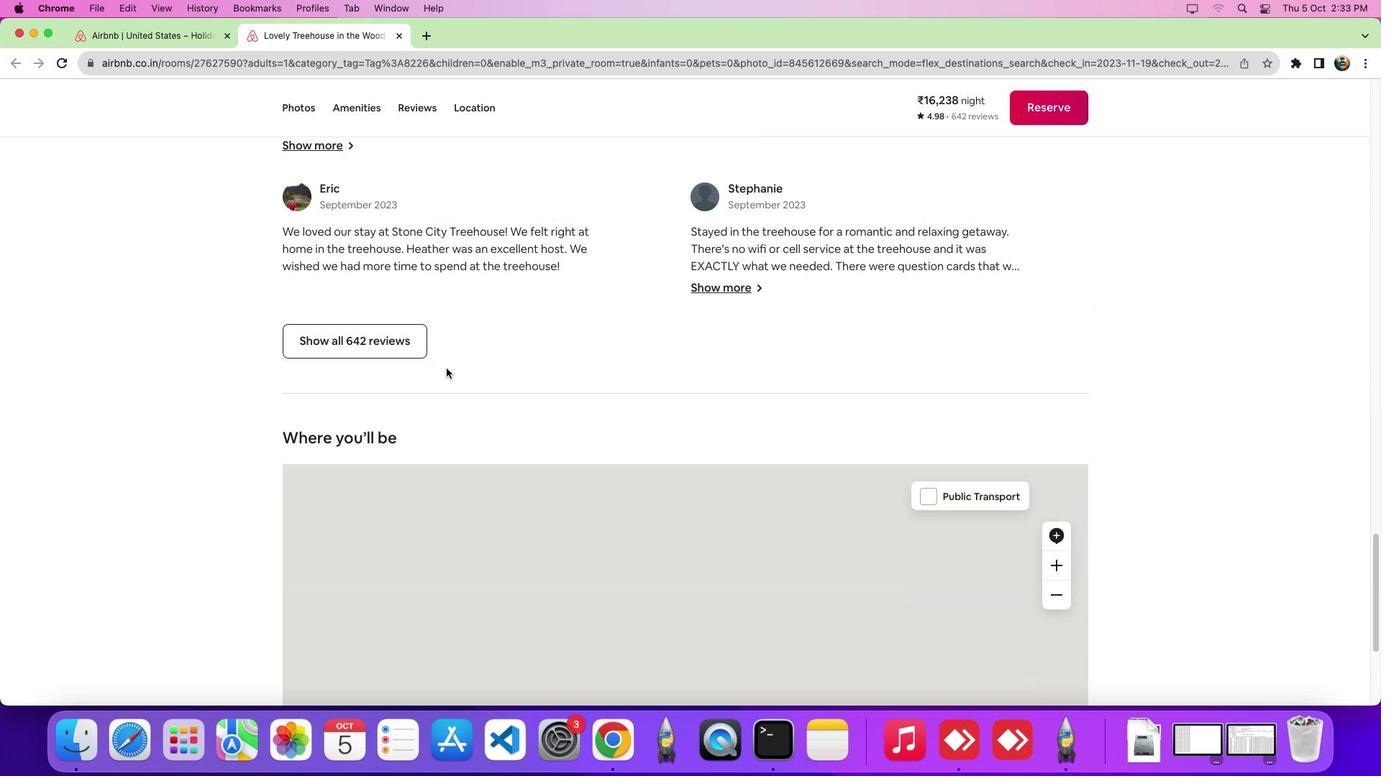 
Action: Mouse scrolled (446, 368) with delta (0, -6)
Screenshot: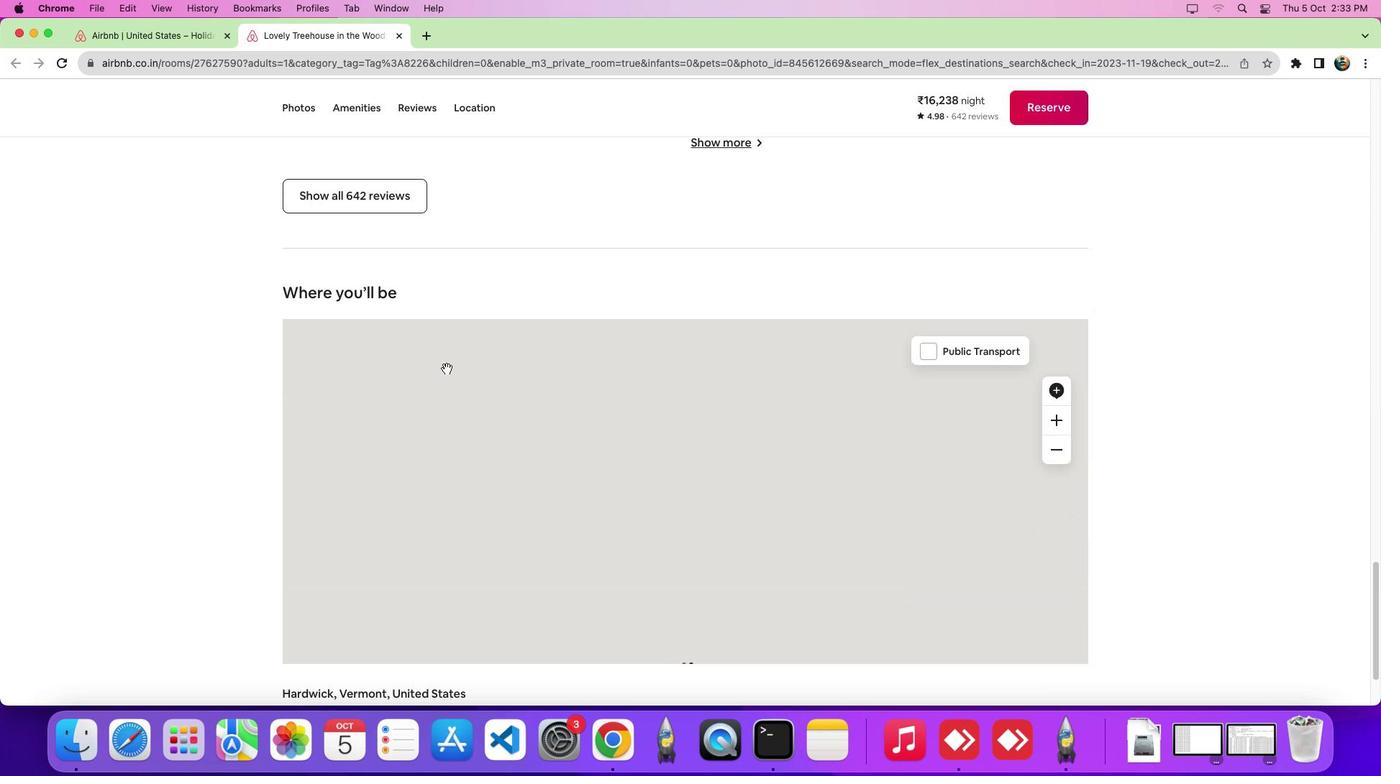 
Action: Mouse scrolled (446, 368) with delta (0, -8)
Screenshot: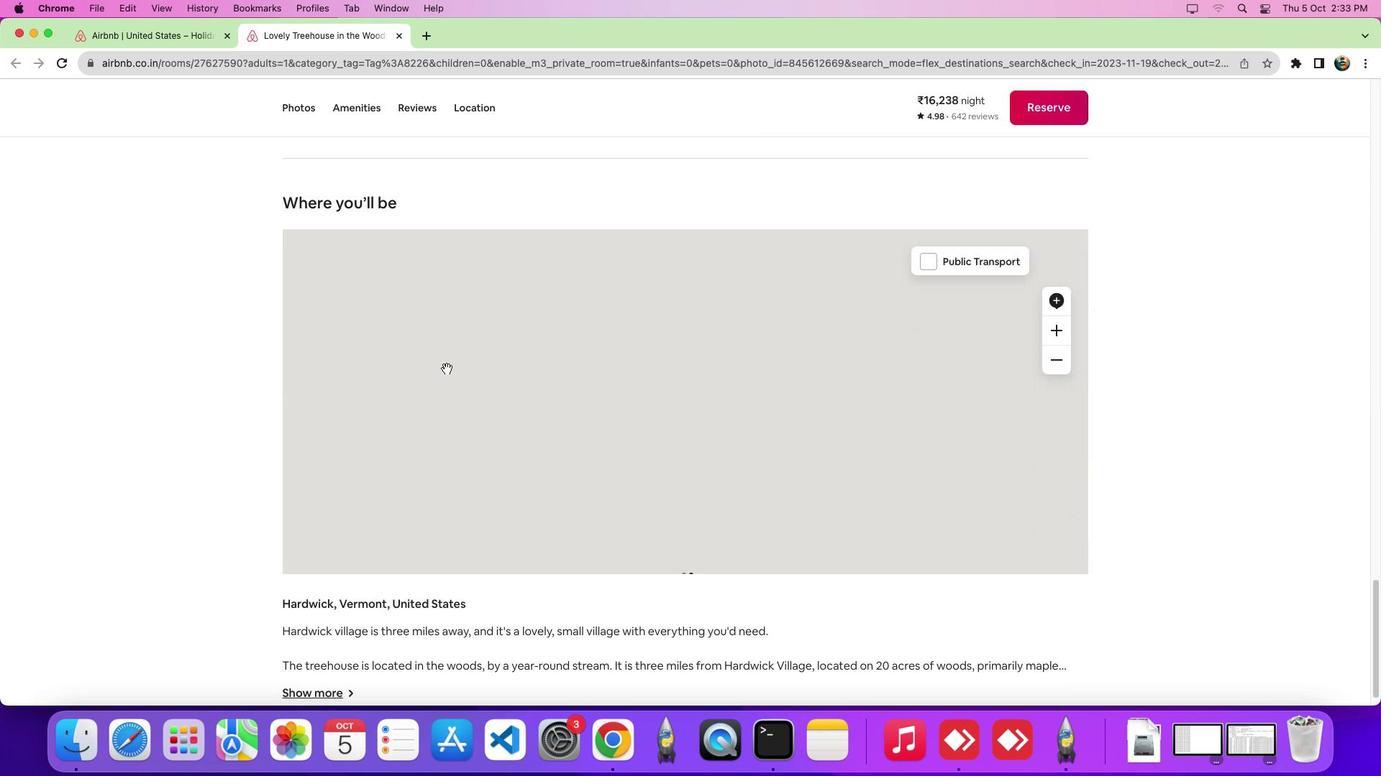
Action: Mouse scrolled (446, 368) with delta (0, 0)
Screenshot: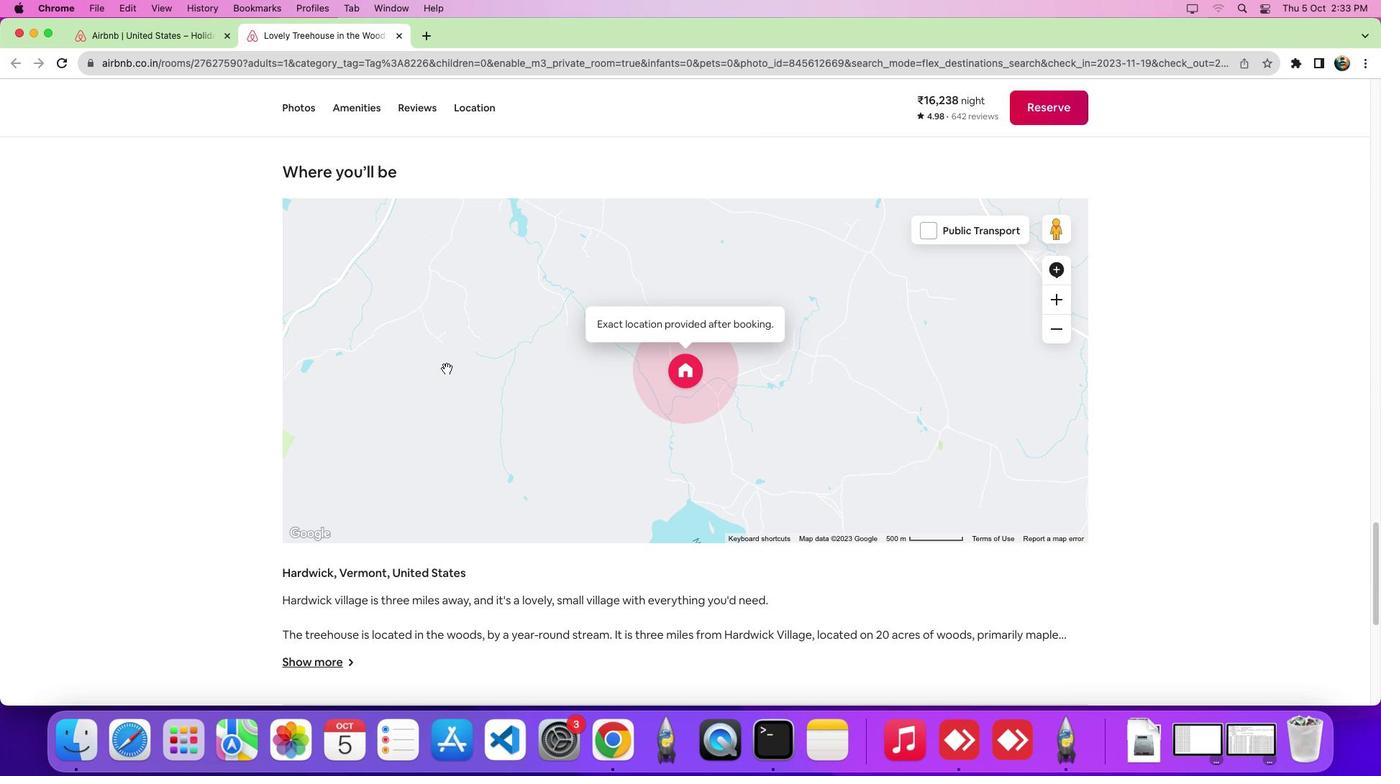 
Action: Mouse scrolled (446, 368) with delta (0, 0)
Screenshot: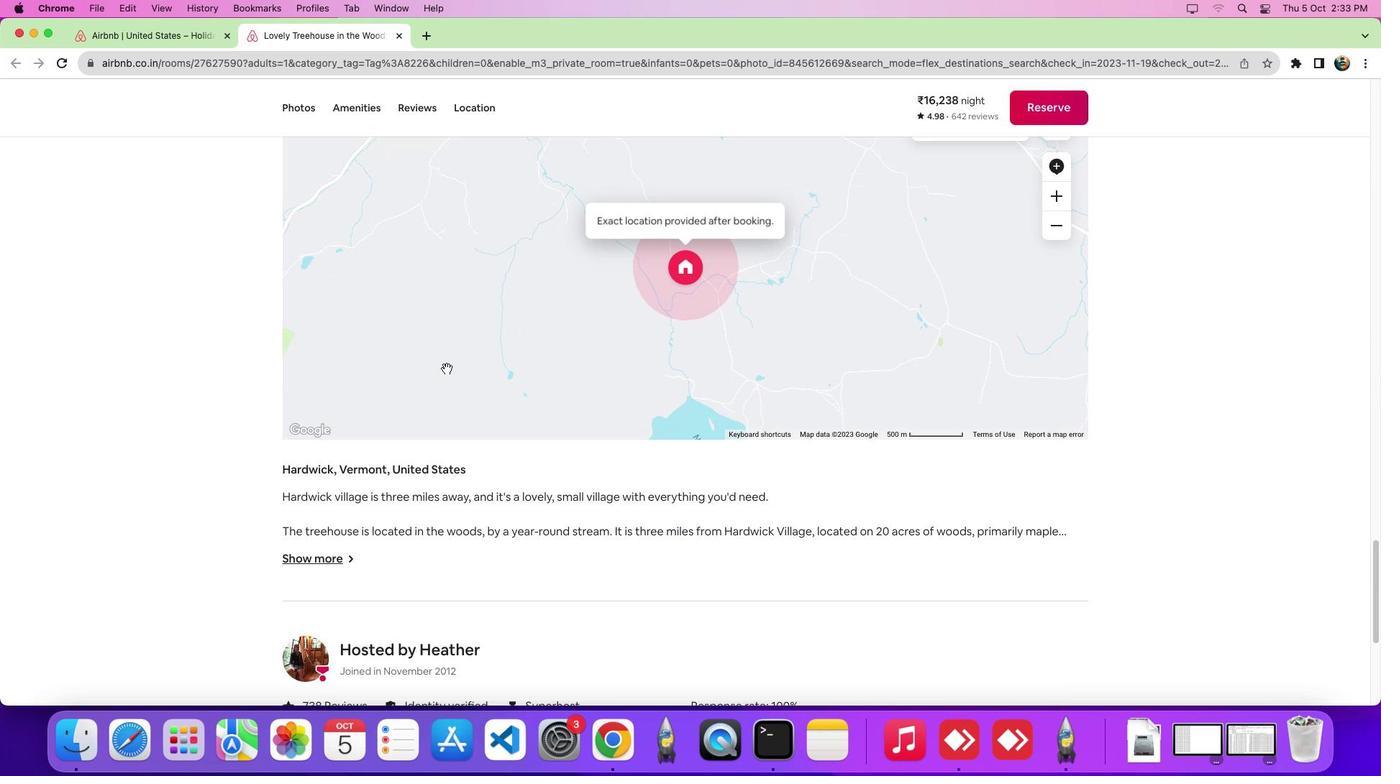 
Action: Mouse scrolled (446, 368) with delta (0, -5)
Screenshot: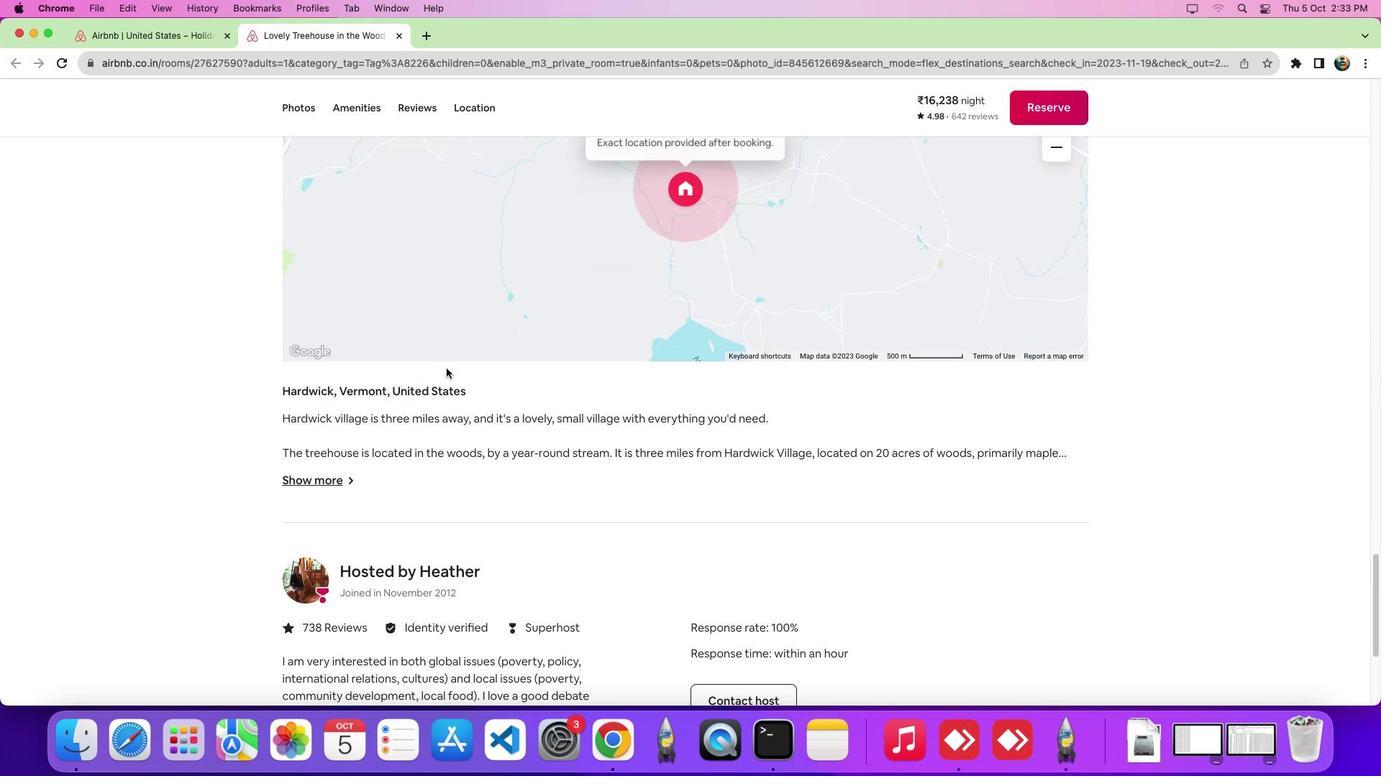 
Action: Mouse scrolled (446, 368) with delta (0, -7)
Screenshot: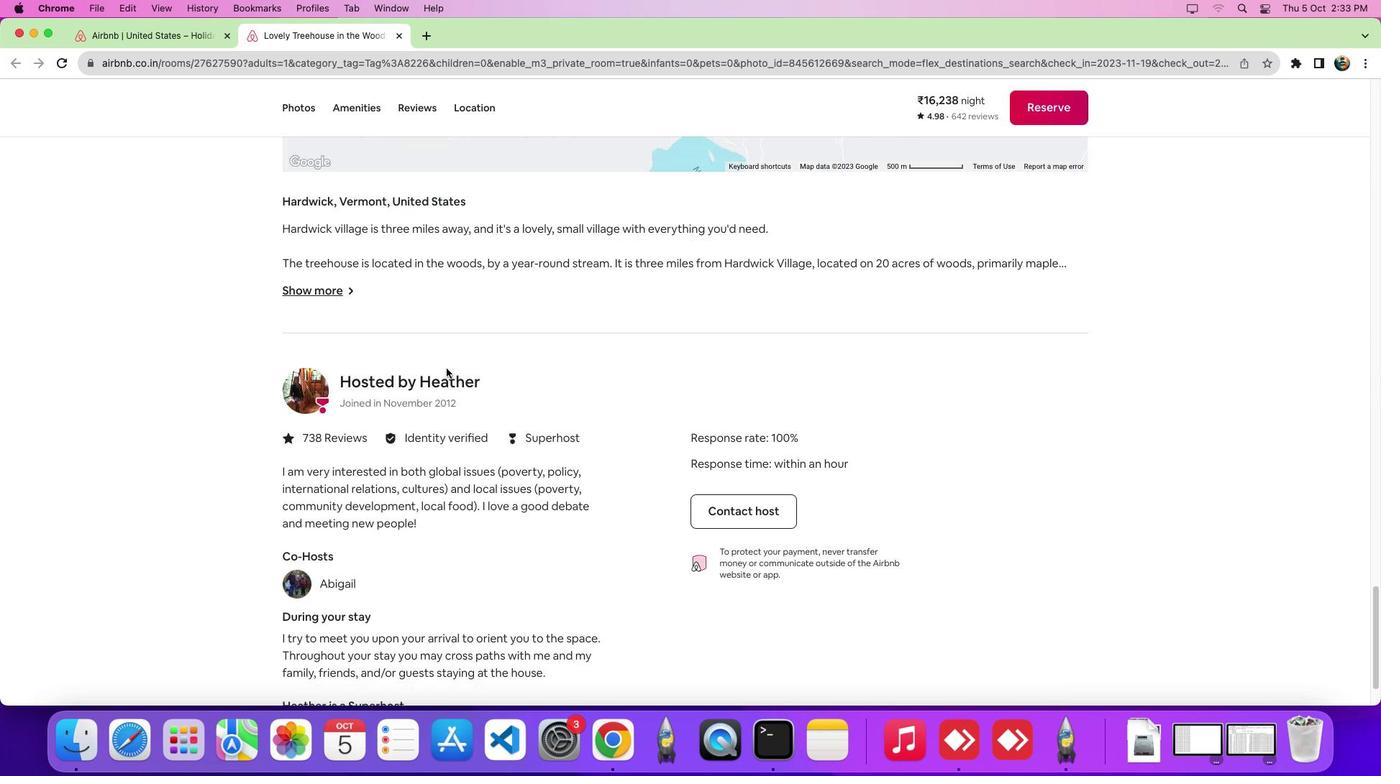 
Action: Mouse scrolled (446, 368) with delta (0, 0)
Screenshot: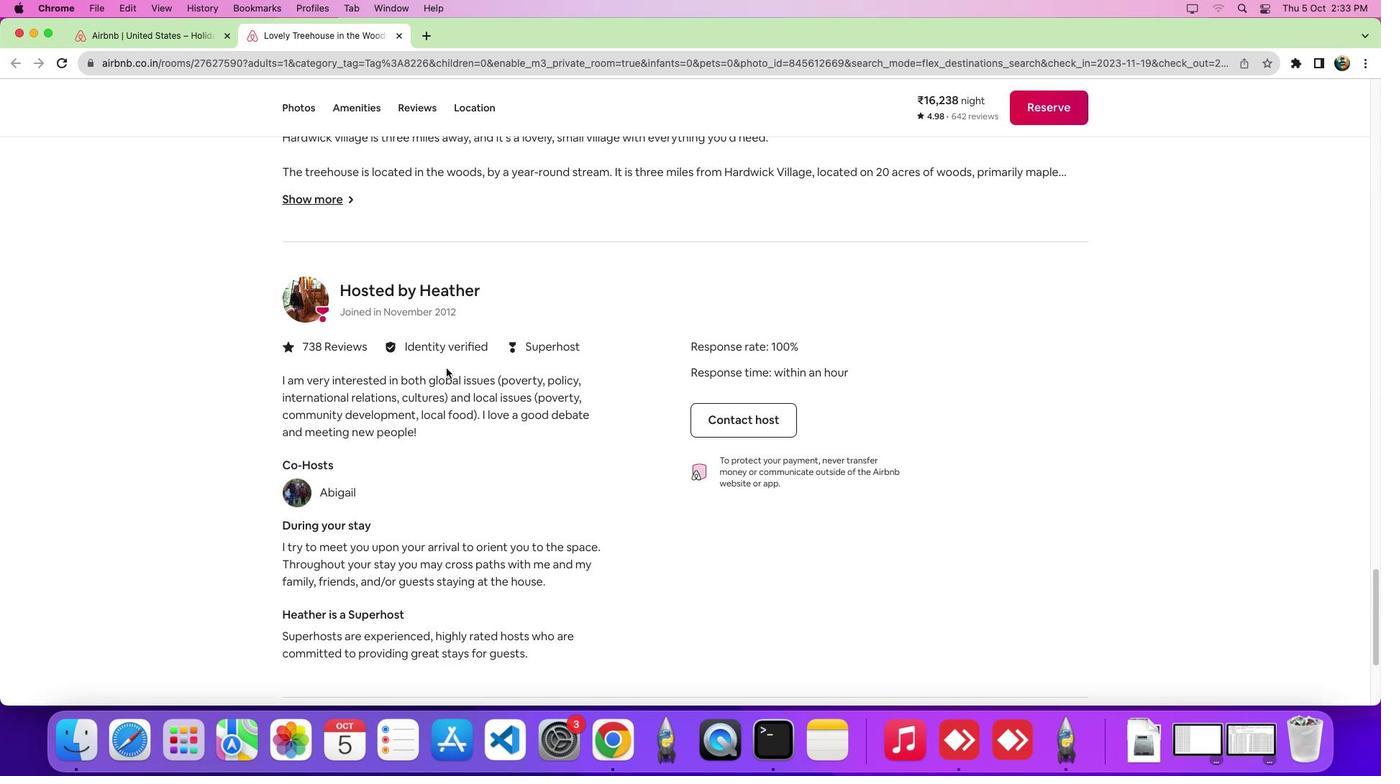 
Action: Mouse scrolled (446, 368) with delta (0, 0)
Screenshot: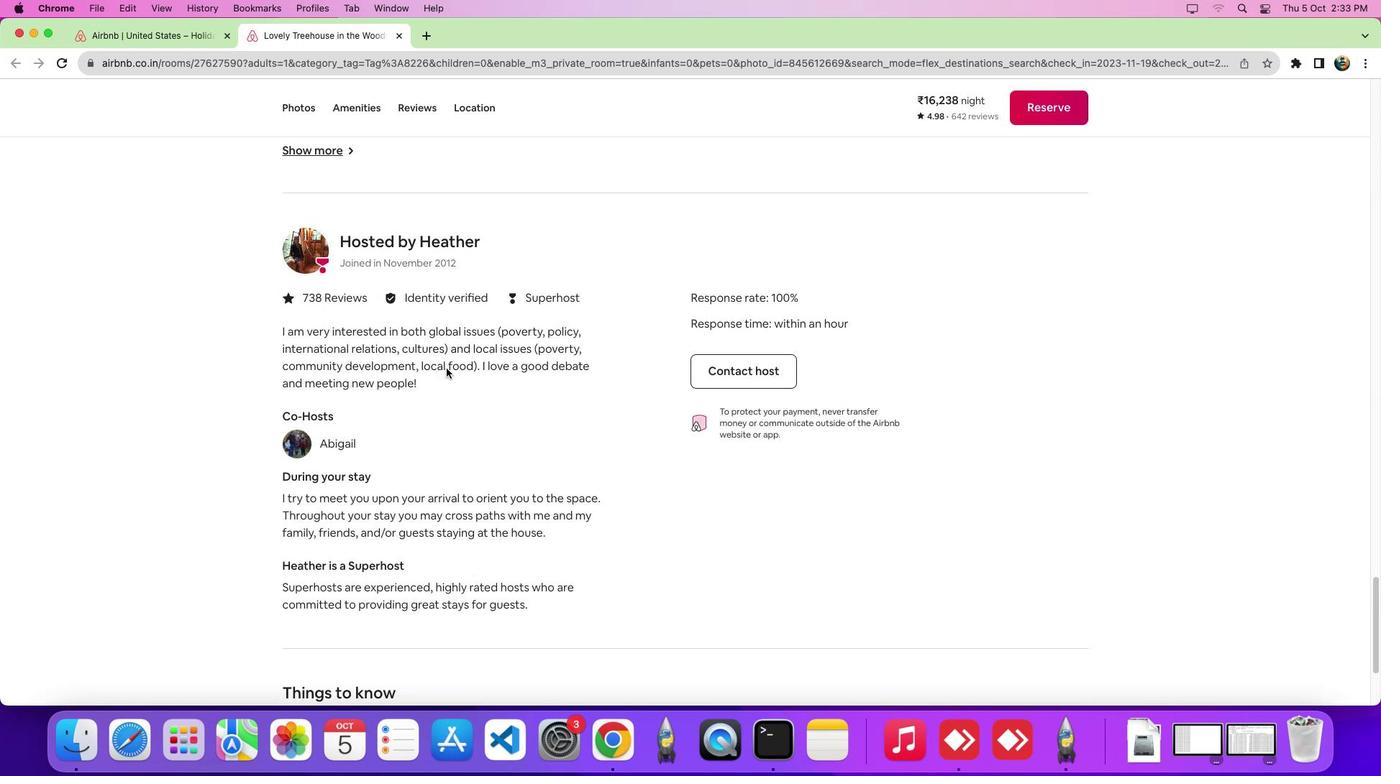 
Action: Mouse scrolled (446, 368) with delta (0, -5)
Screenshot: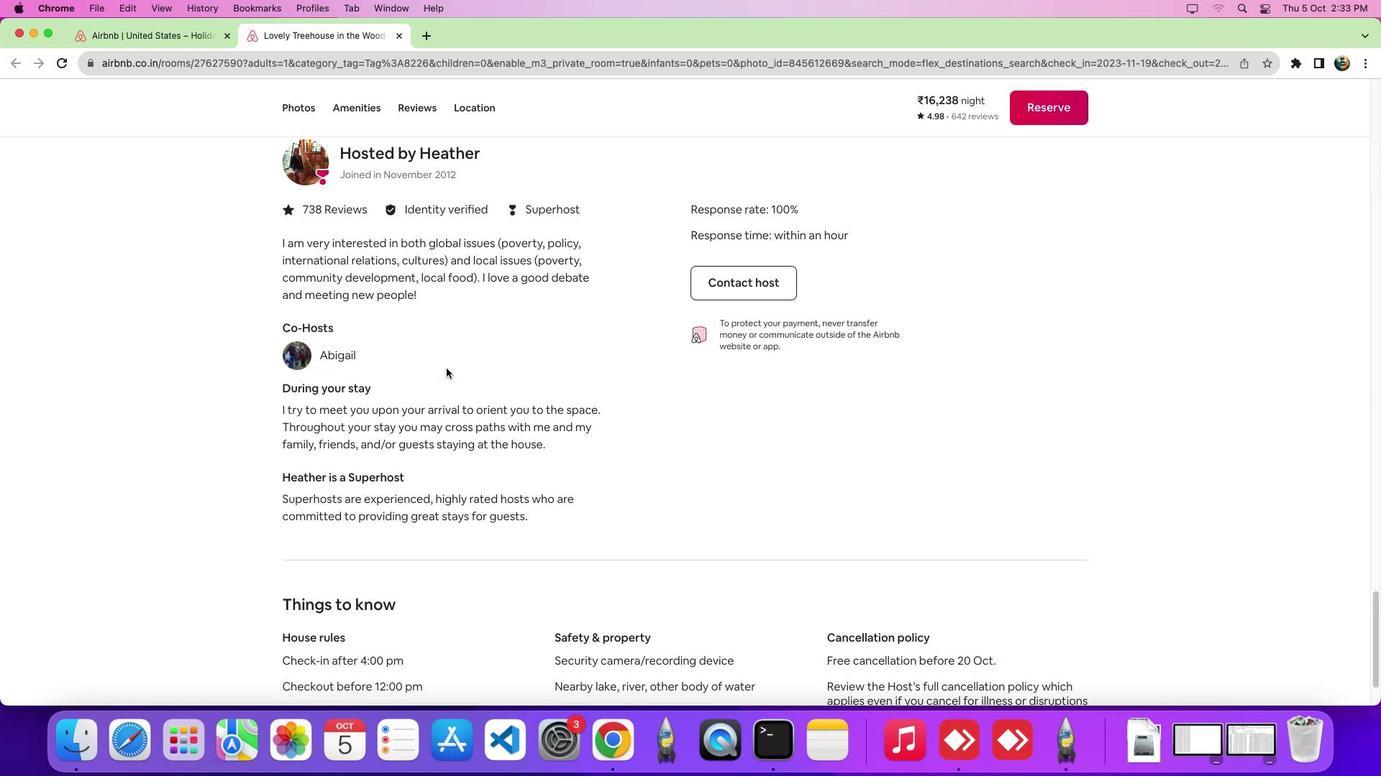 
Action: Mouse scrolled (446, 368) with delta (0, -7)
Screenshot: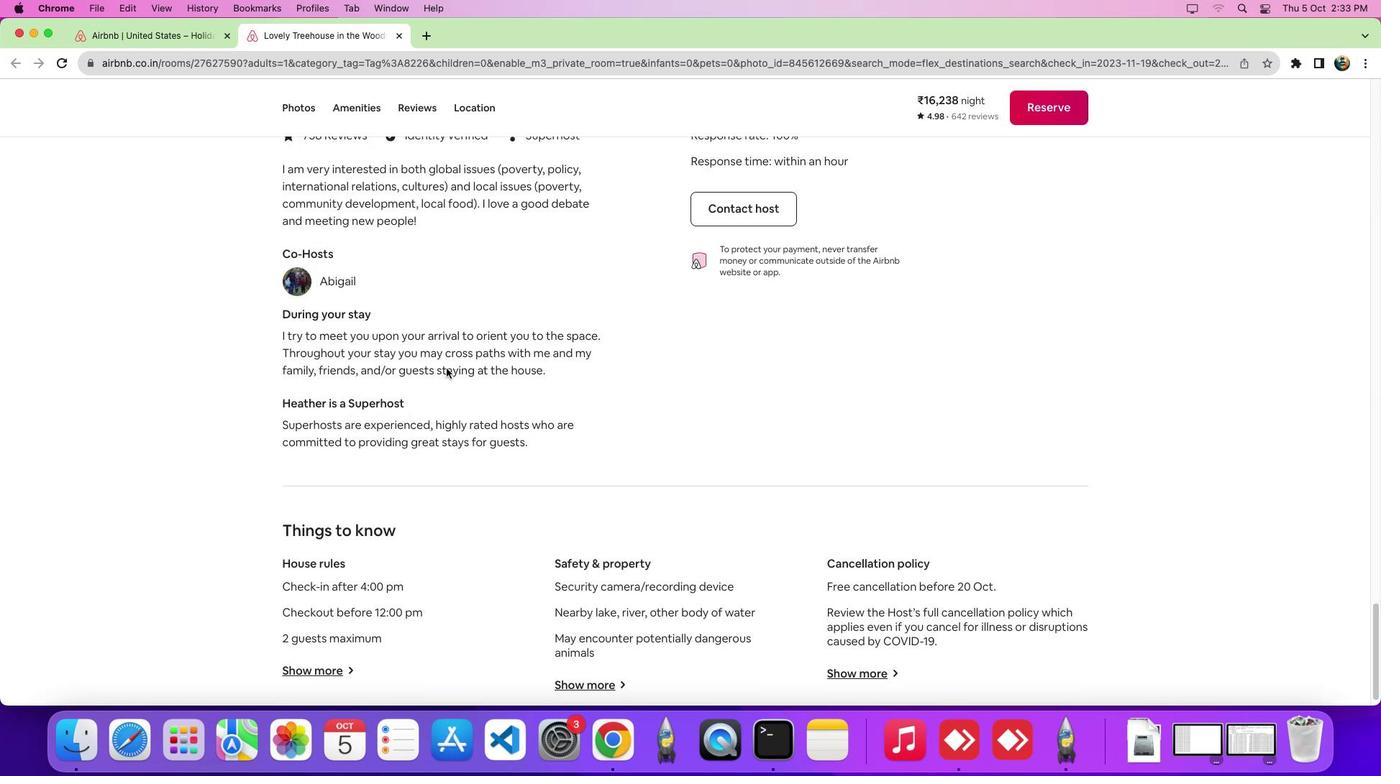 
Action: Mouse scrolled (446, 368) with delta (0, 0)
Screenshot: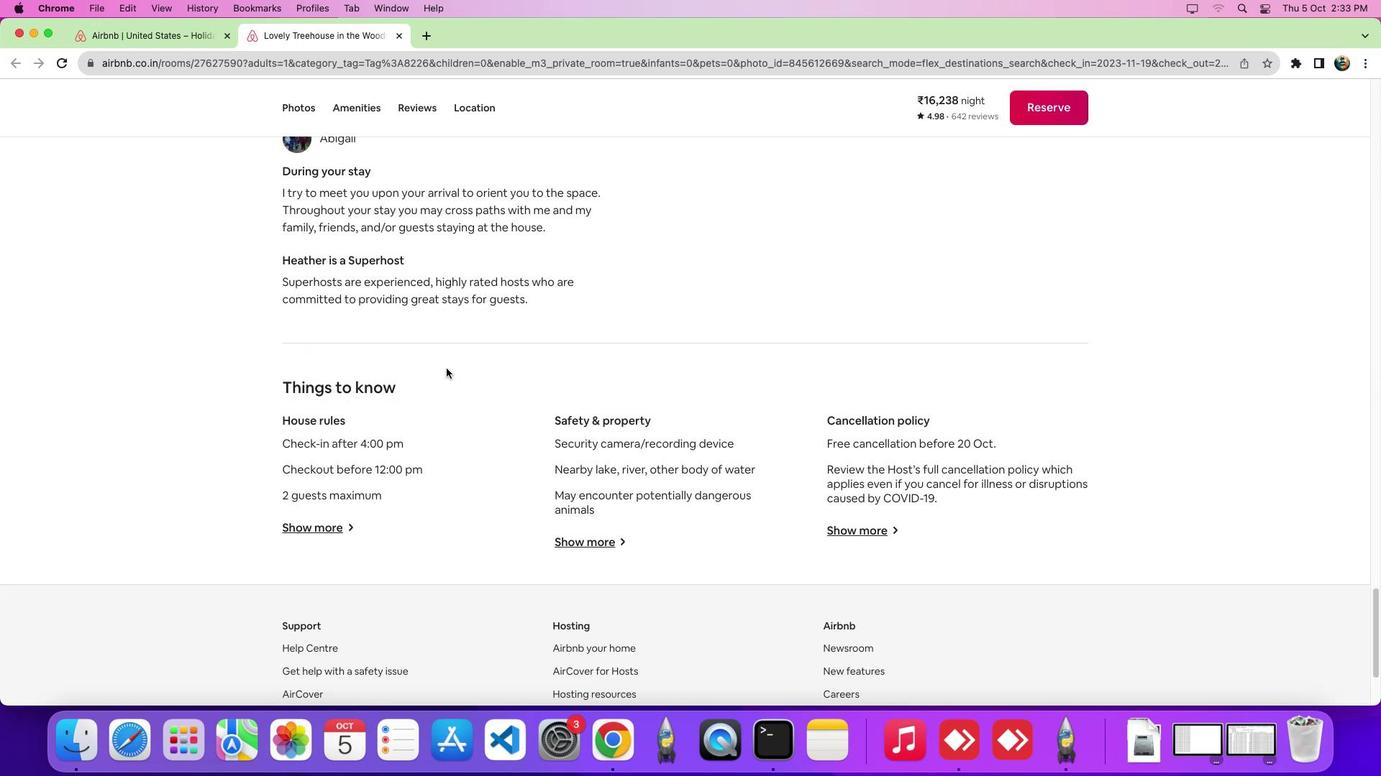 
Action: Mouse scrolled (446, 368) with delta (0, 0)
Screenshot: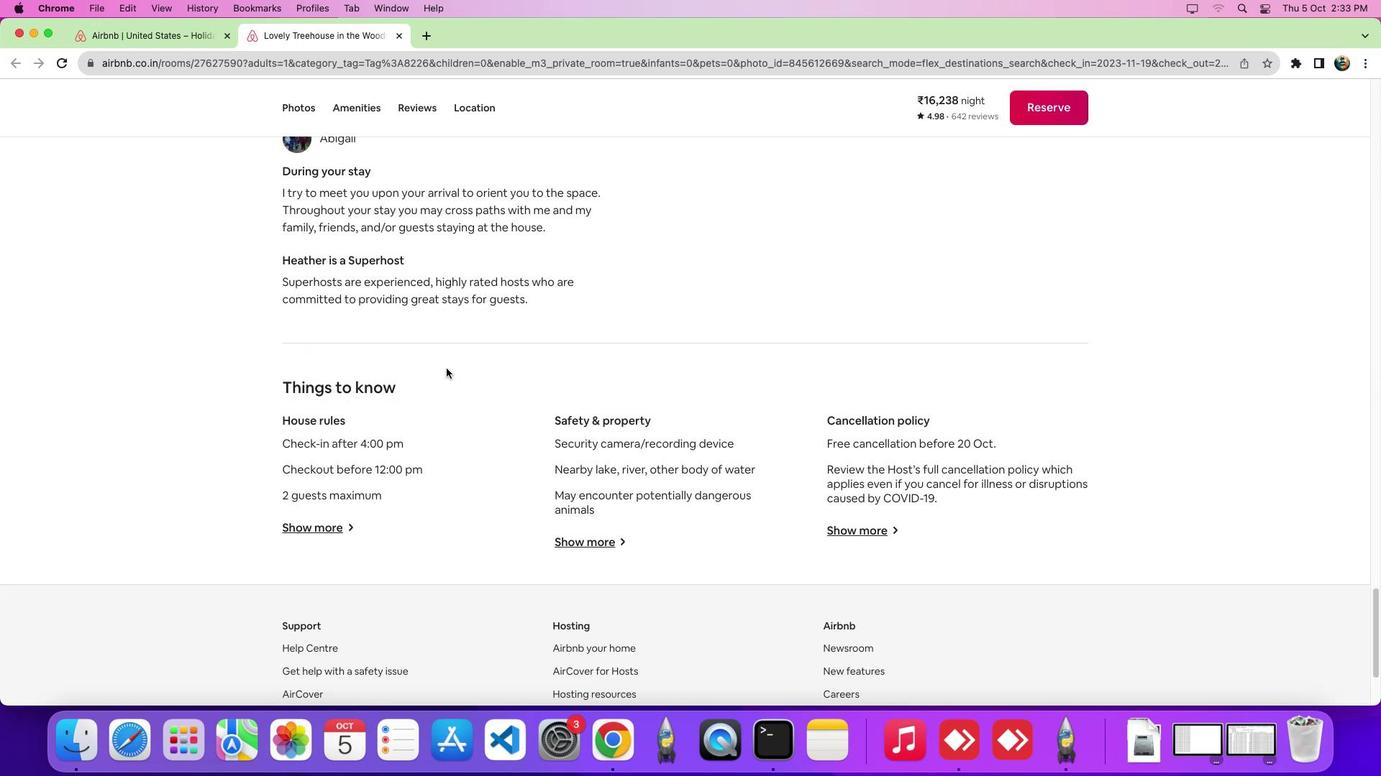 
Action: Mouse scrolled (446, 368) with delta (0, -5)
Screenshot: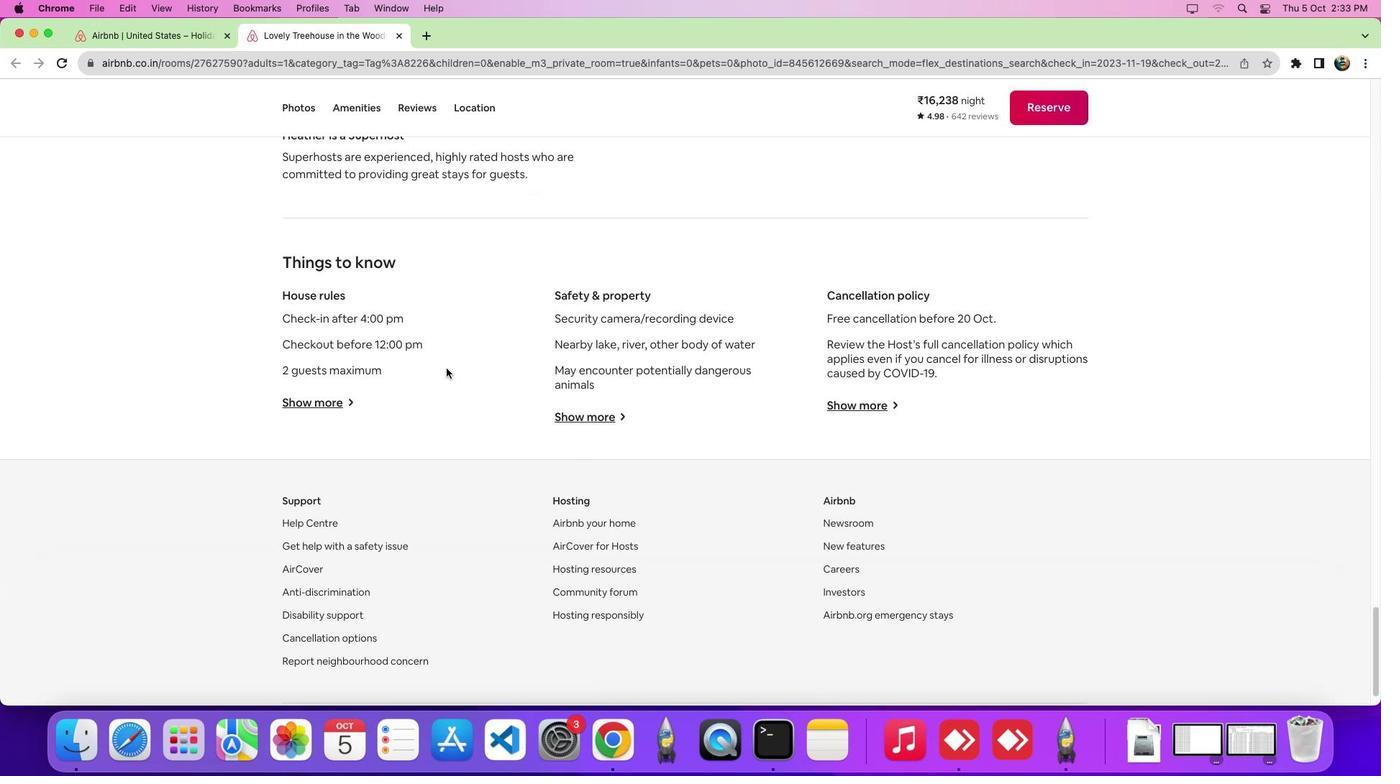
Action: Mouse scrolled (446, 368) with delta (0, -8)
Screenshot: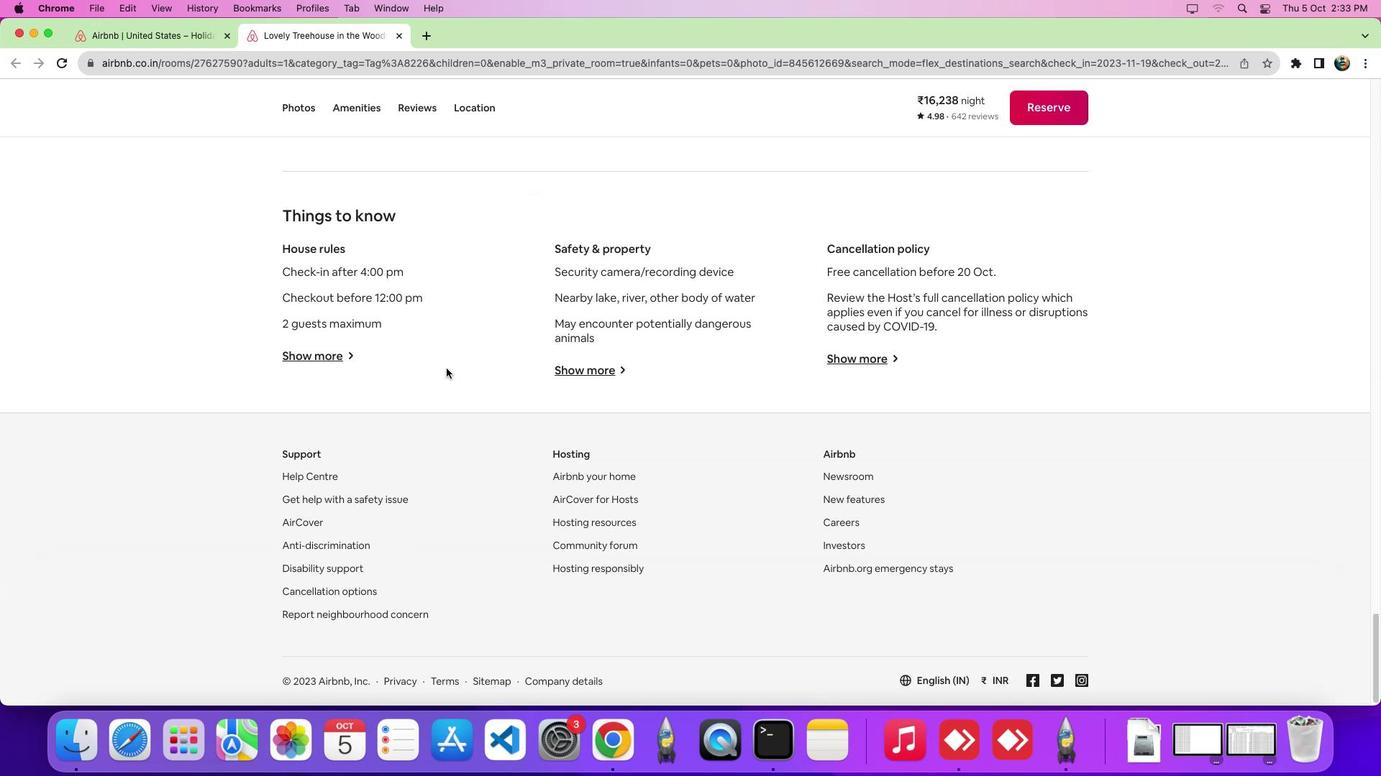 
Action: Mouse moved to (297, 359)
Screenshot: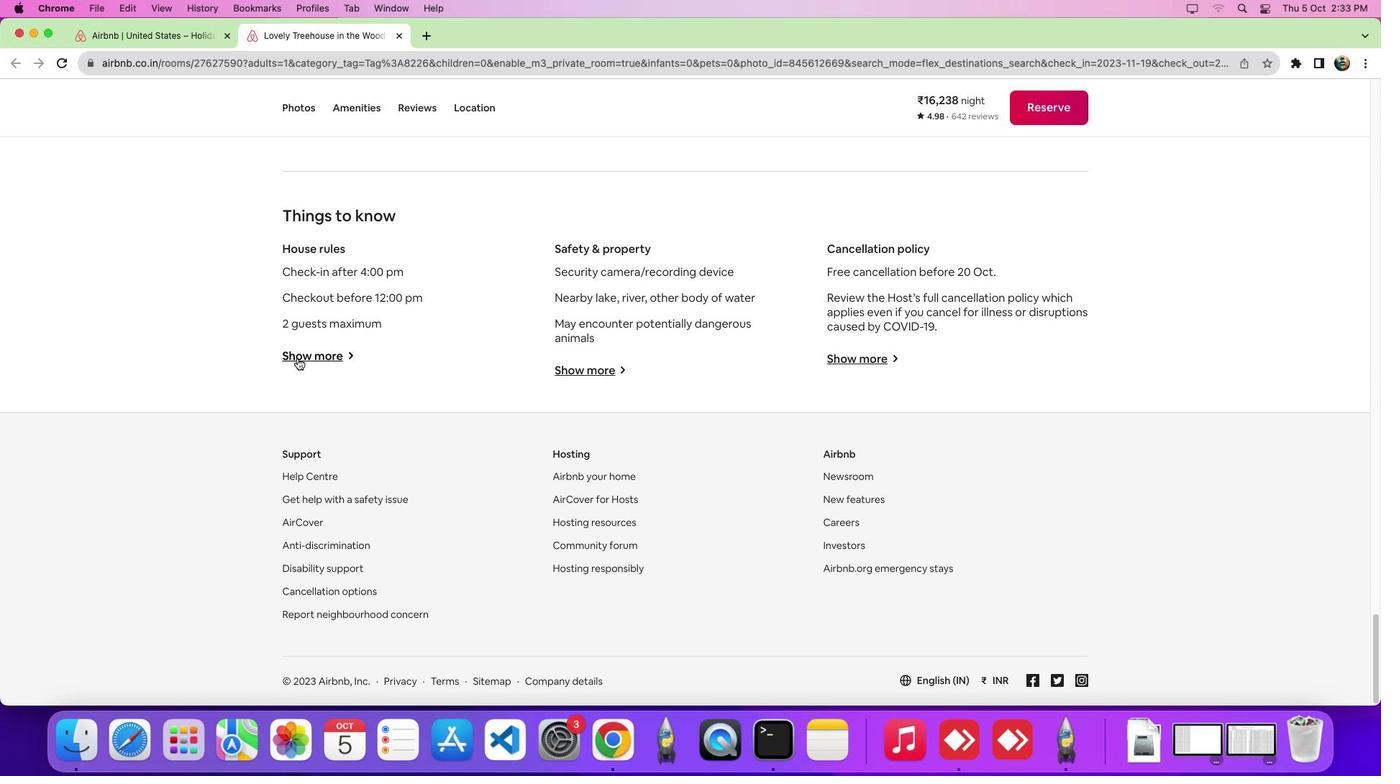 
Action: Mouse pressed left at (297, 359)
Screenshot: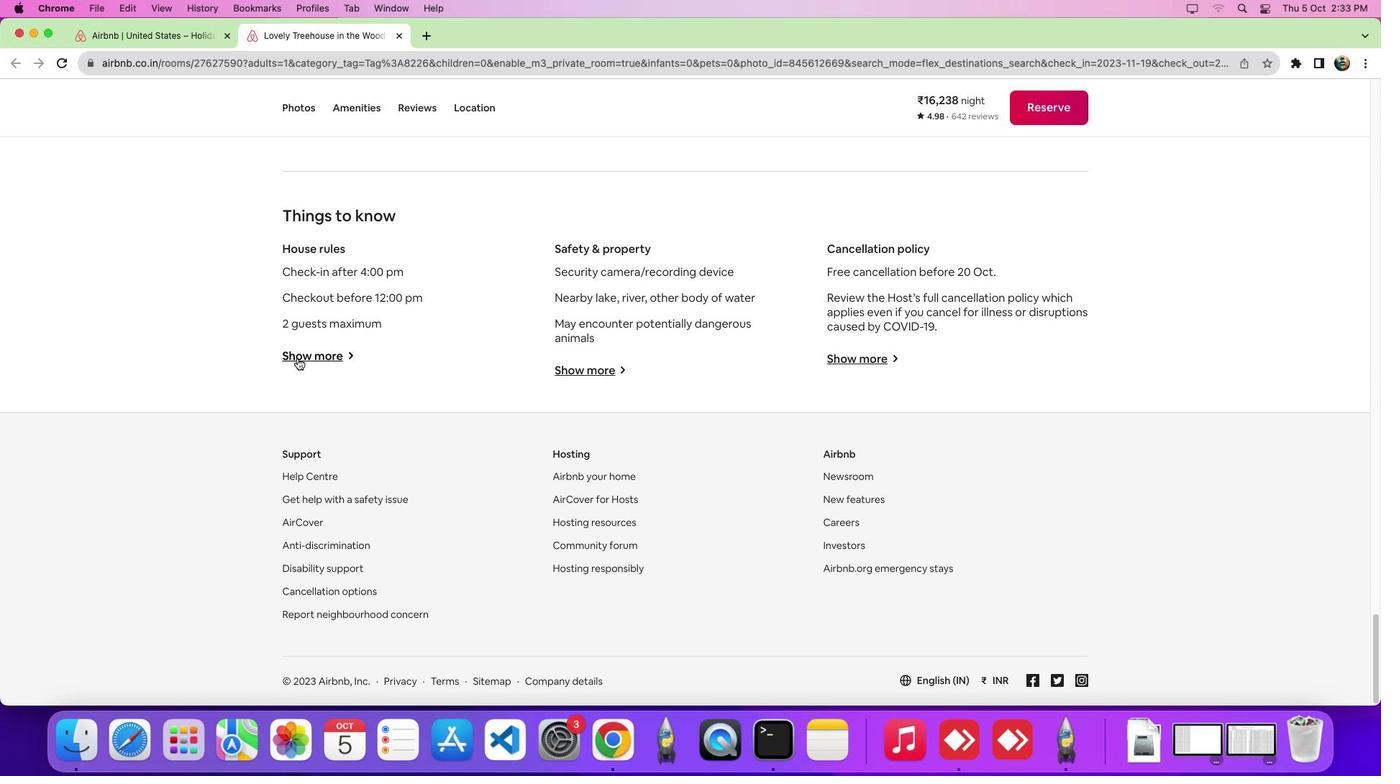 
Action: Mouse moved to (650, 408)
Screenshot: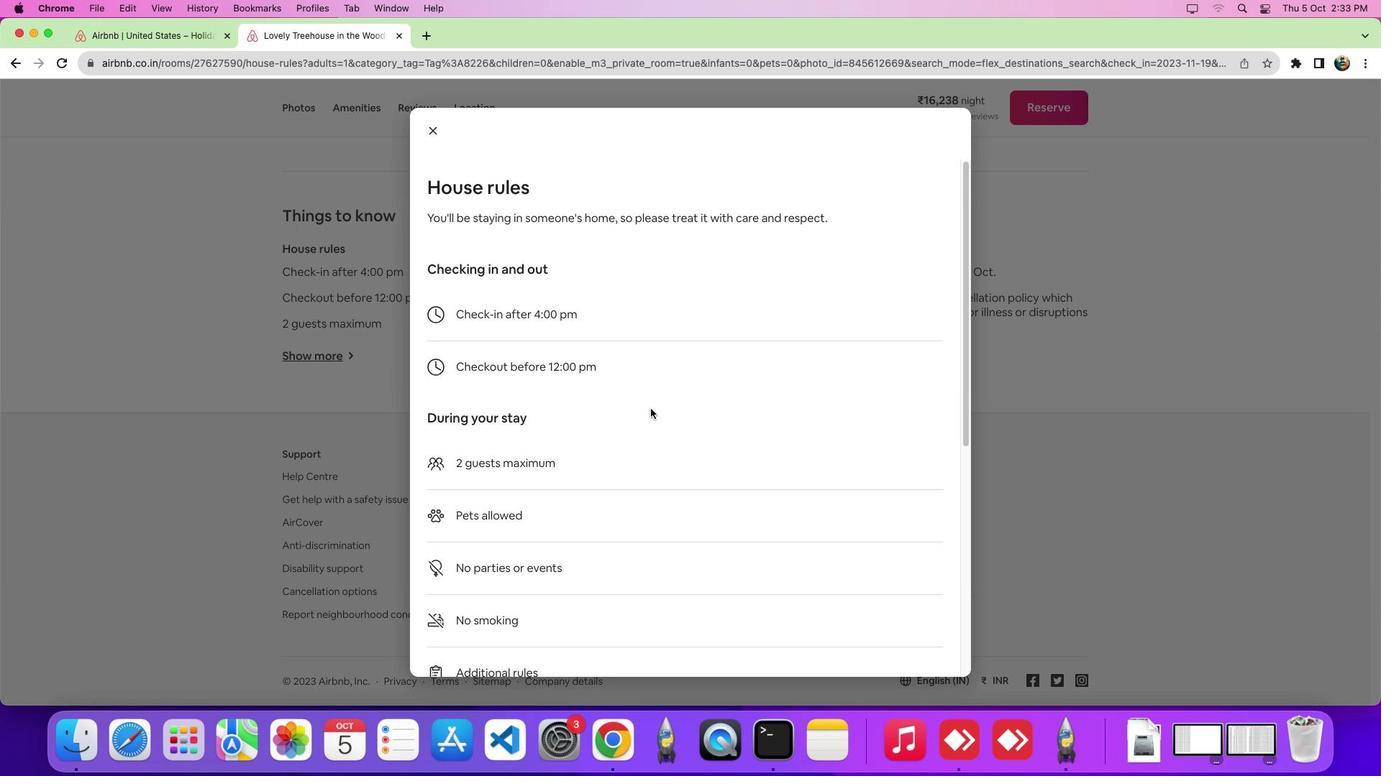 
